Task: Find connections with filter location Windsor with filter topic #Saleswith filter profile language German with filter current company Talent500 with filter school Hemwati Nandan Bahuguna Garhwal University with filter industry Wholesale Computer Equipment with filter service category Telecommunications with filter keywords title Artificial Intelligence Engineer
Action: Mouse moved to (555, 73)
Screenshot: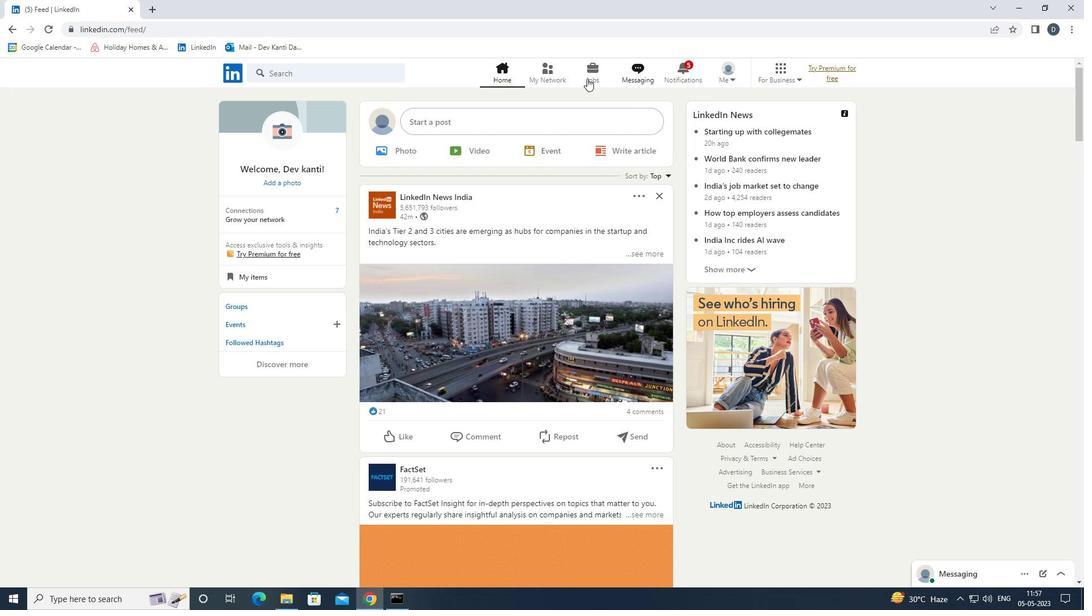 
Action: Mouse pressed left at (555, 73)
Screenshot: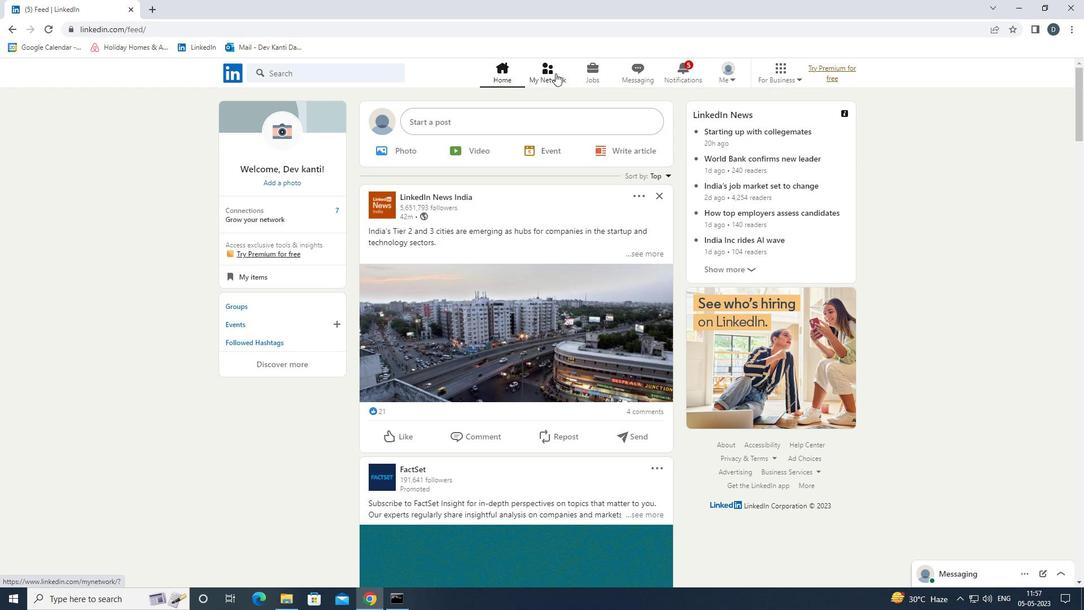 
Action: Mouse moved to (374, 129)
Screenshot: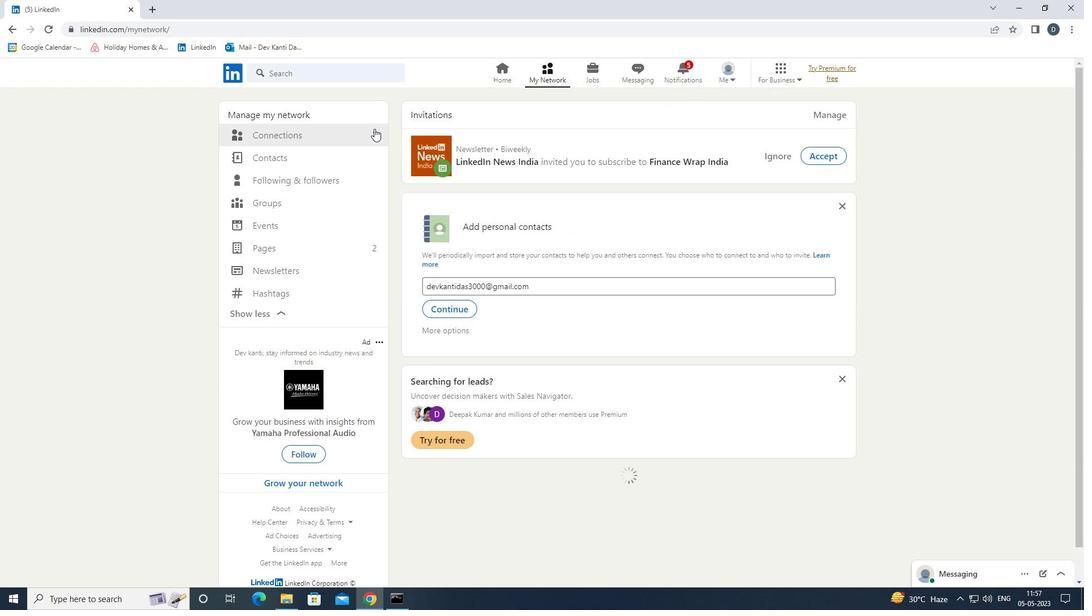 
Action: Mouse pressed left at (374, 129)
Screenshot: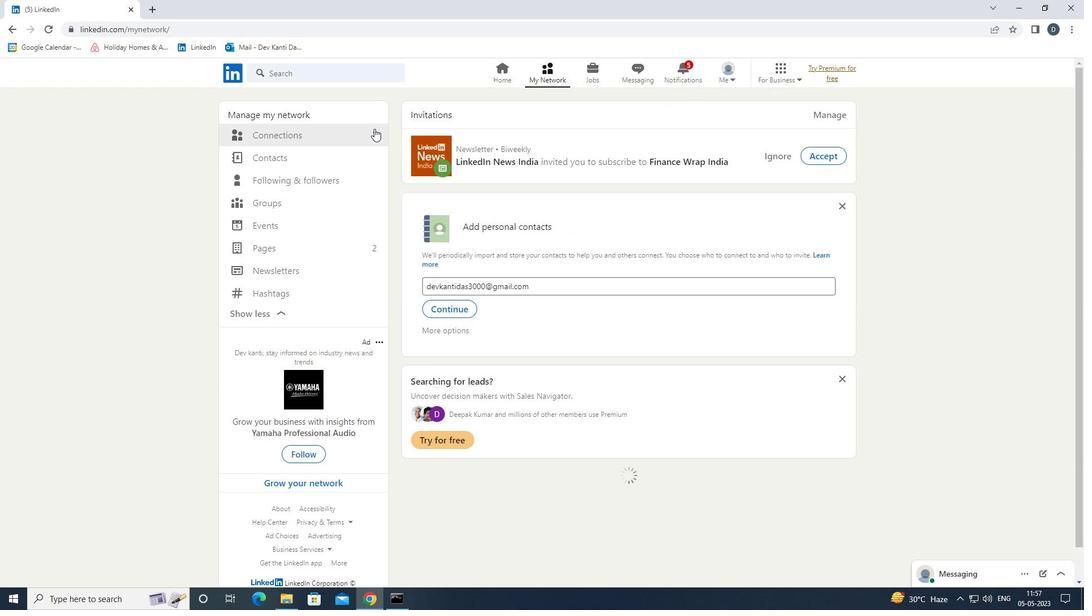 
Action: Mouse moved to (623, 129)
Screenshot: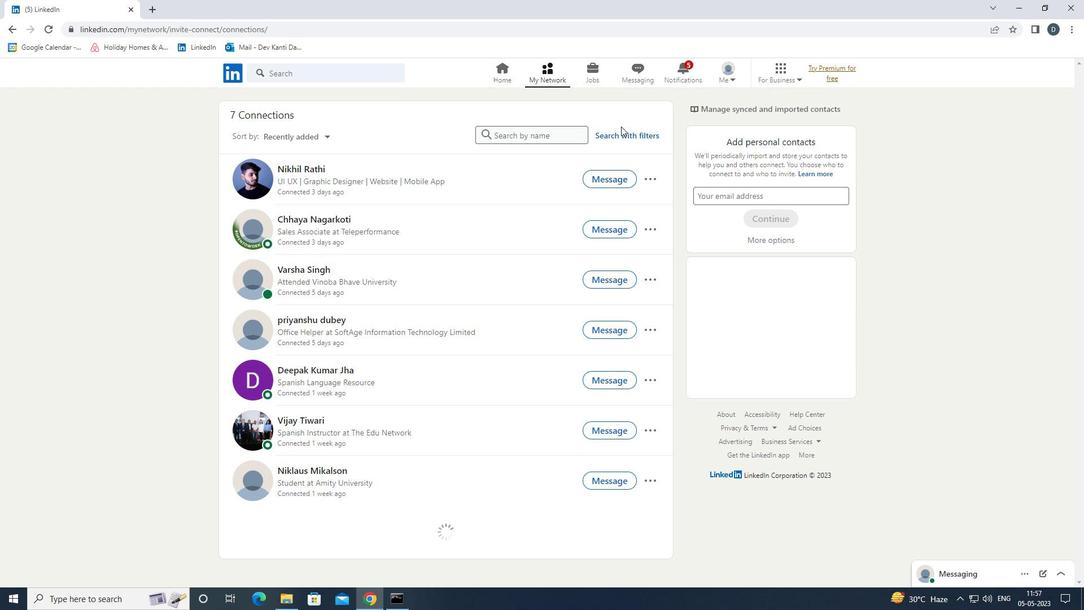 
Action: Mouse pressed left at (623, 129)
Screenshot: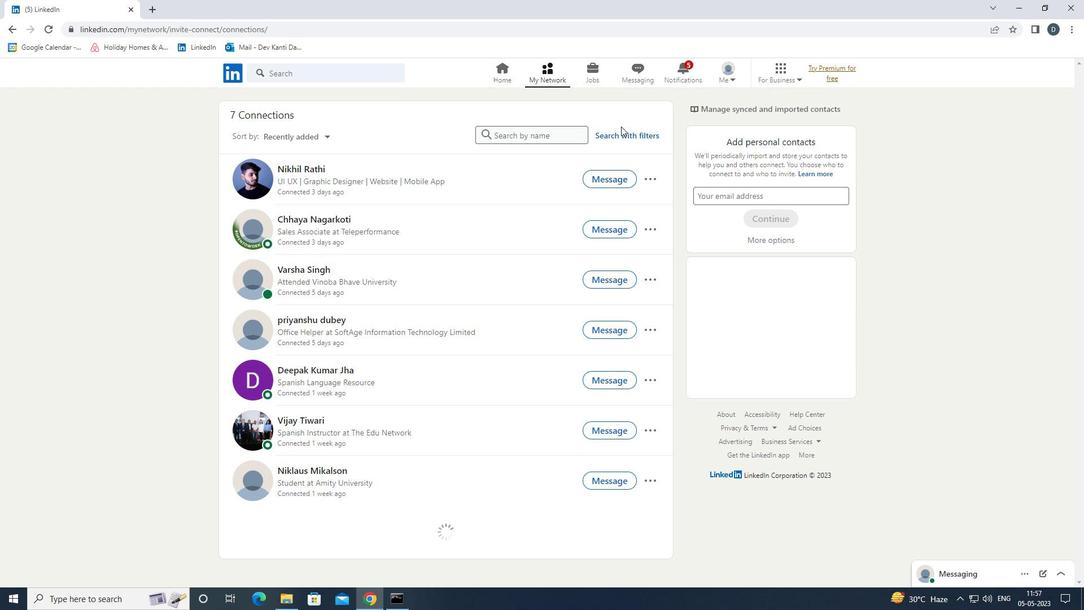 
Action: Mouse moved to (610, 132)
Screenshot: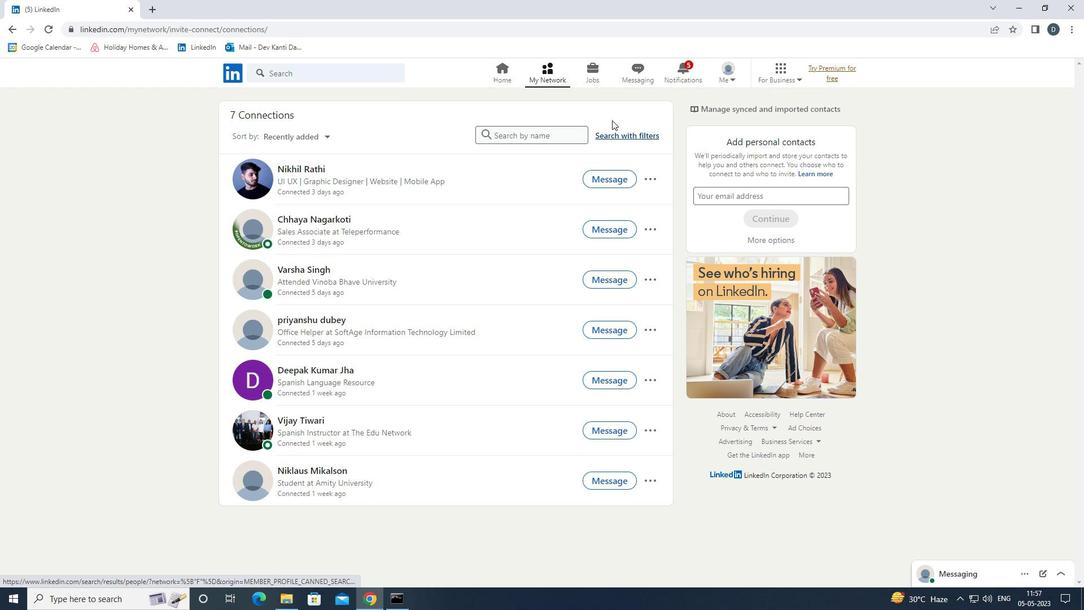 
Action: Mouse pressed left at (610, 132)
Screenshot: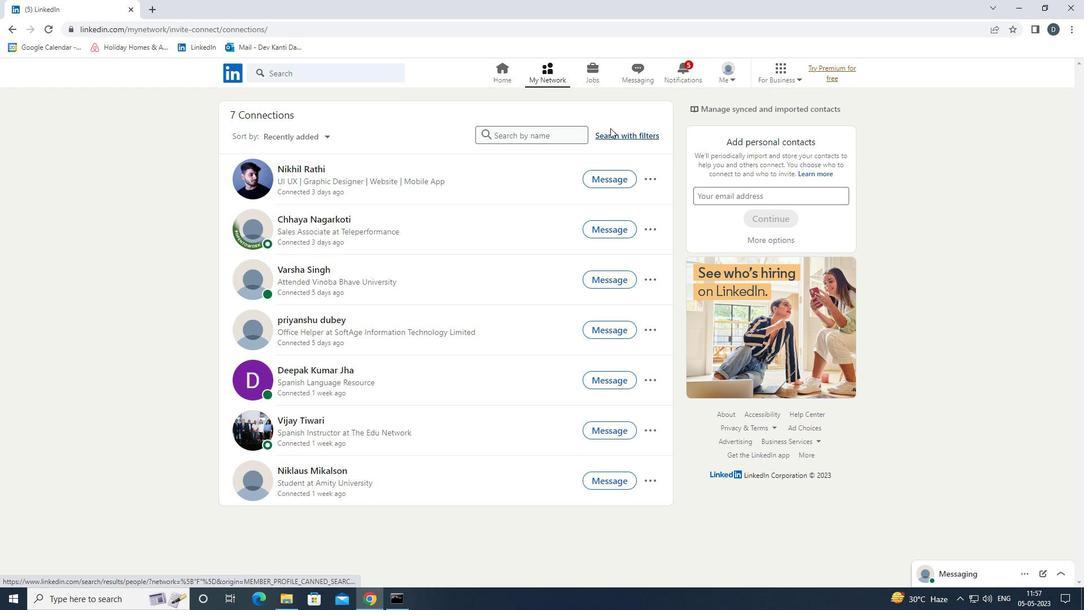 
Action: Mouse moved to (578, 101)
Screenshot: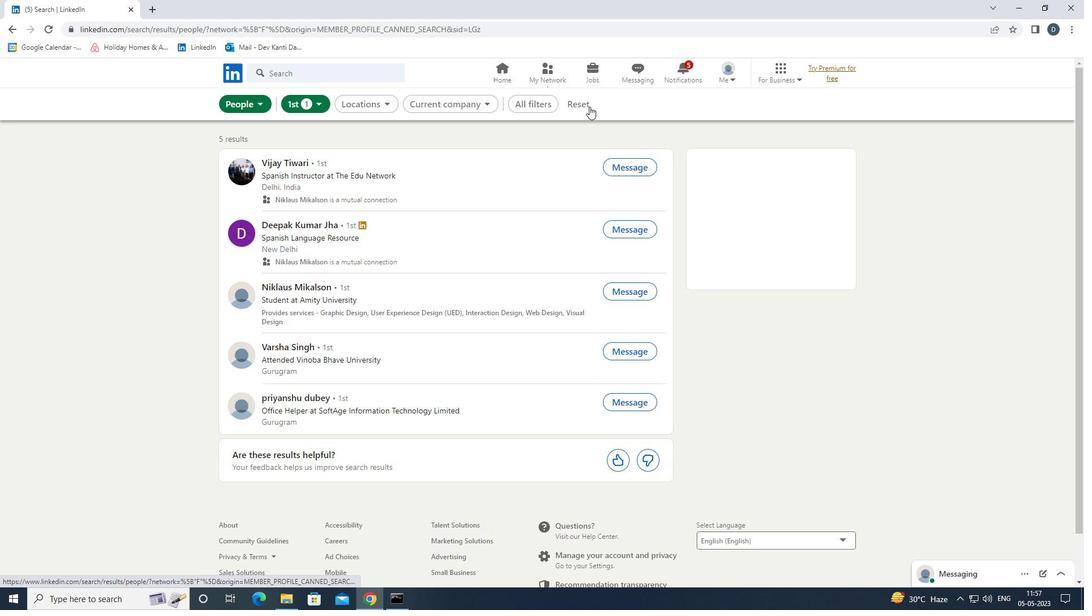 
Action: Mouse pressed left at (578, 101)
Screenshot: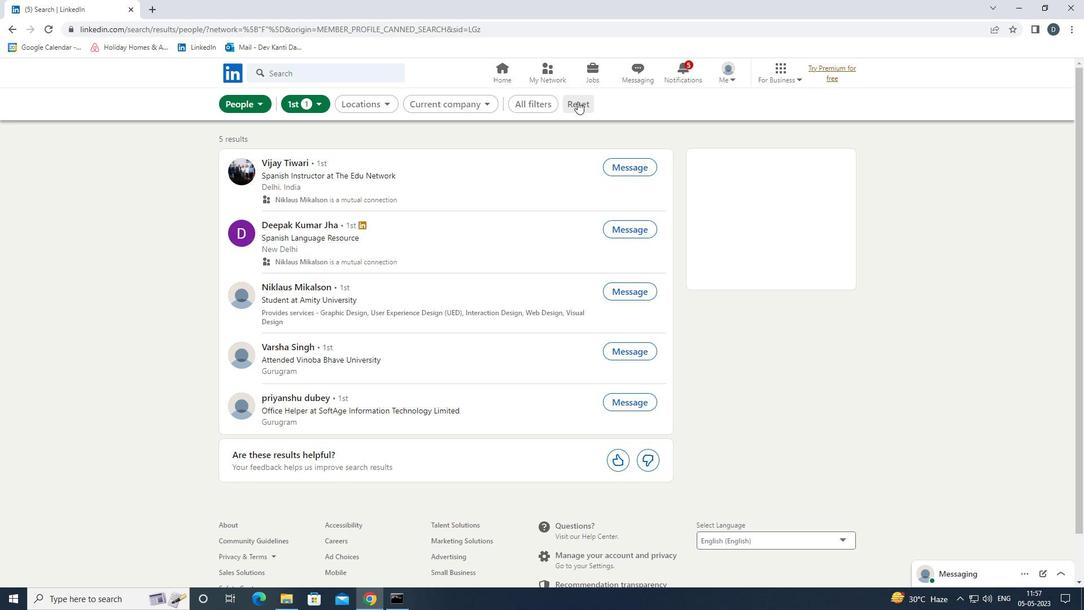 
Action: Mouse moved to (564, 103)
Screenshot: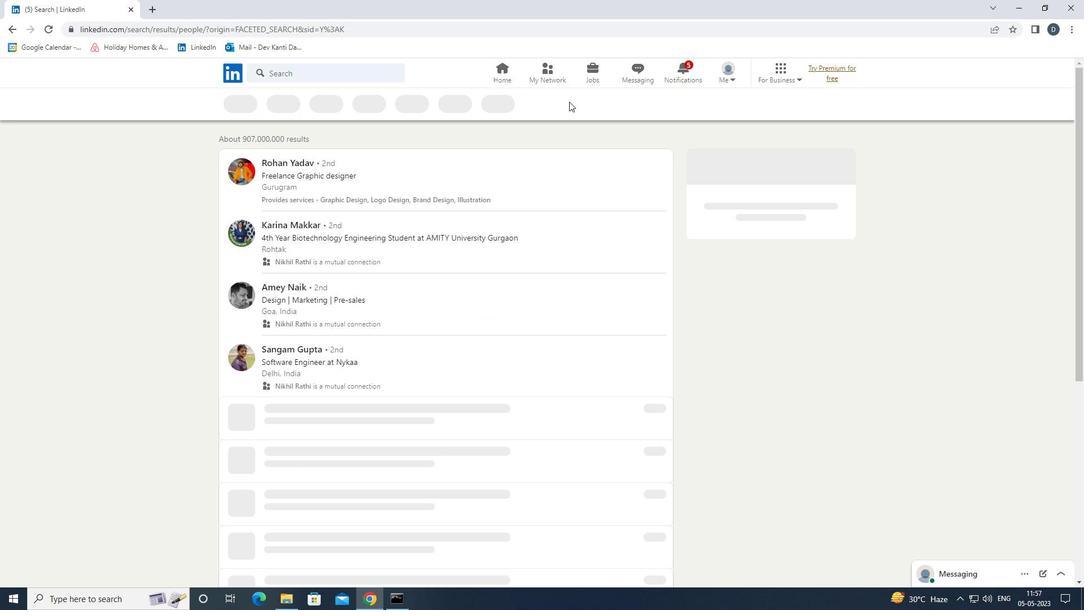 
Action: Mouse pressed left at (564, 103)
Screenshot: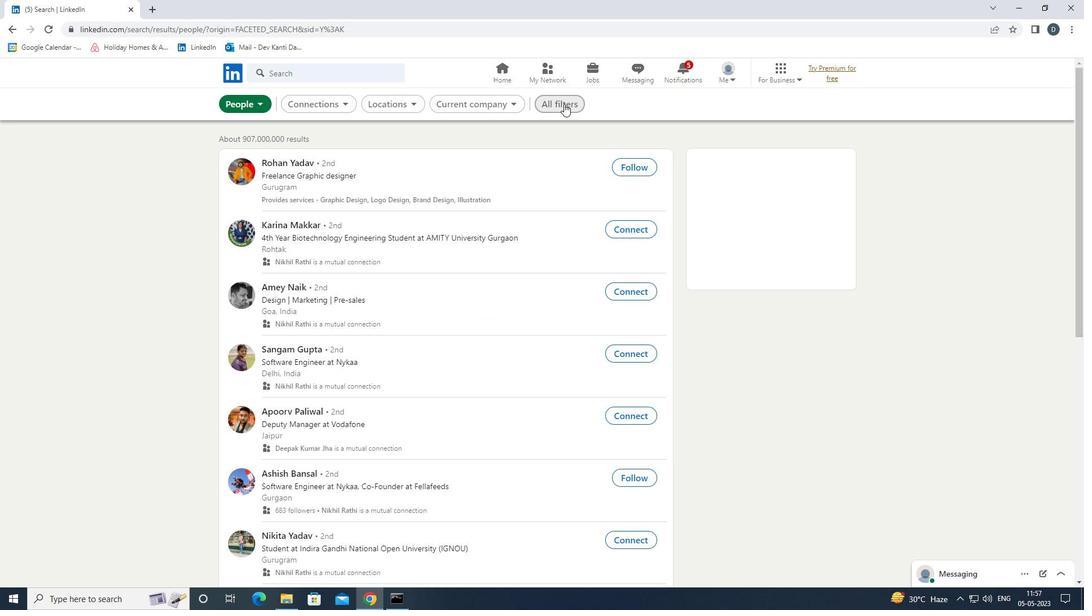 
Action: Mouse moved to (993, 373)
Screenshot: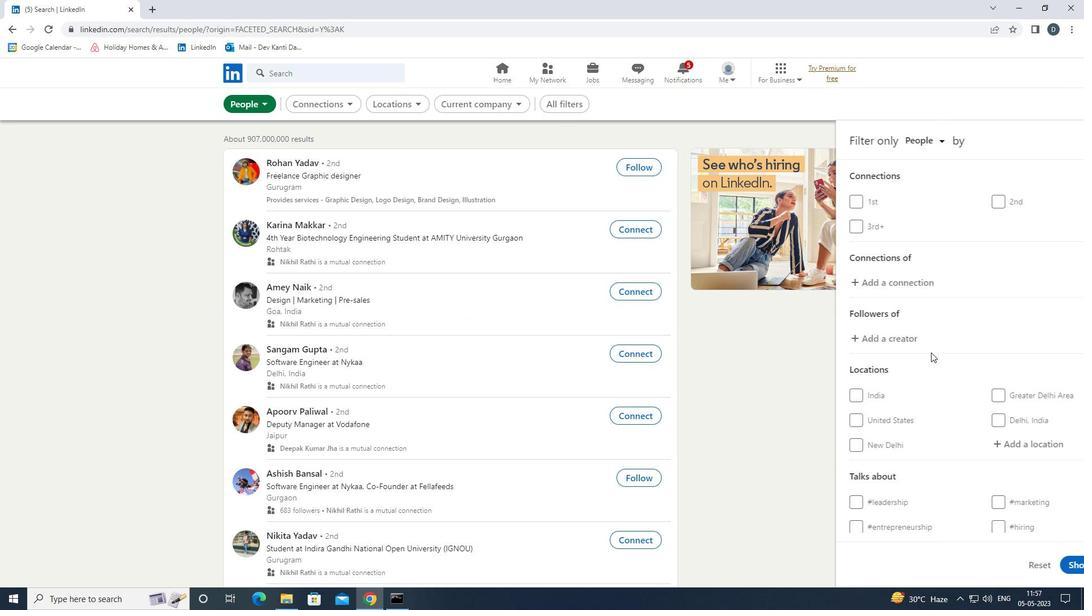 
Action: Mouse scrolled (993, 372) with delta (0, 0)
Screenshot: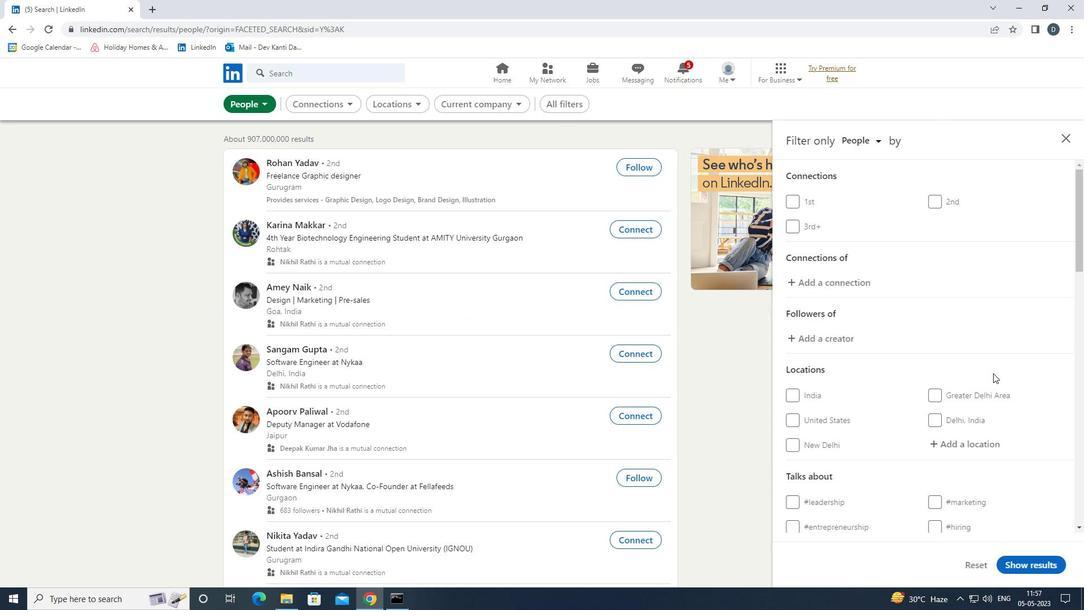 
Action: Mouse scrolled (993, 372) with delta (0, 0)
Screenshot: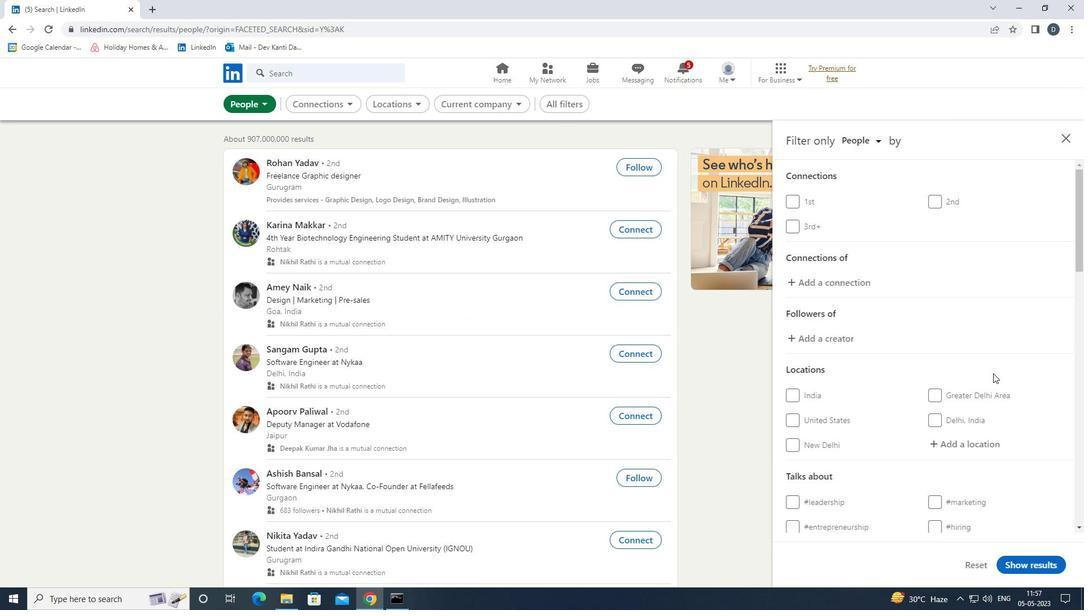 
Action: Mouse moved to (972, 333)
Screenshot: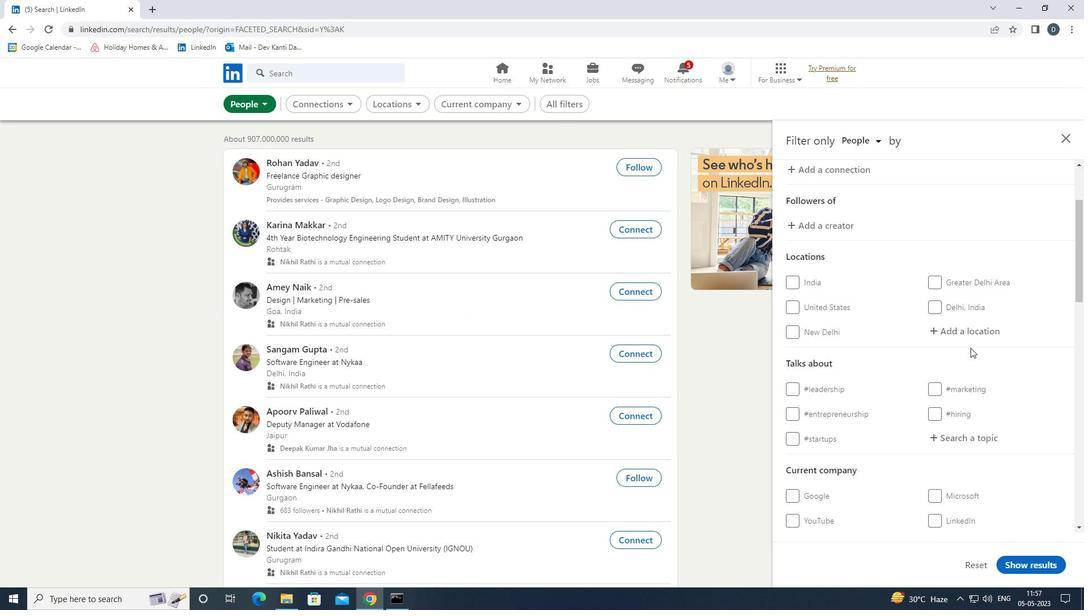 
Action: Mouse pressed left at (972, 333)
Screenshot: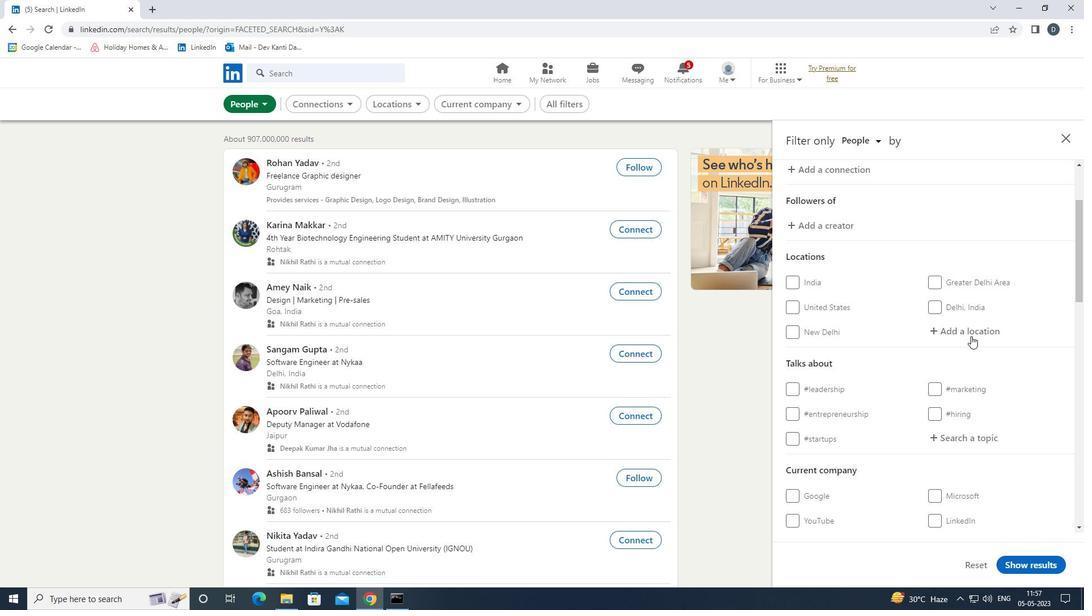 
Action: Key pressed <Key.shift><Key.shift>WINDSOR<Key.down><Key.enter>
Screenshot: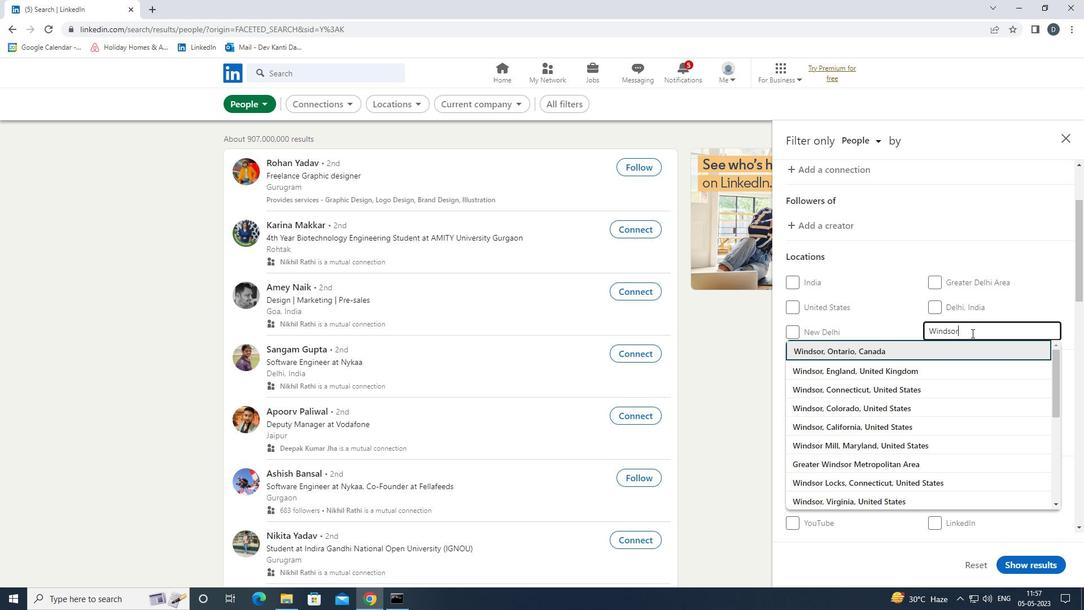 
Action: Mouse scrolled (972, 332) with delta (0, 0)
Screenshot: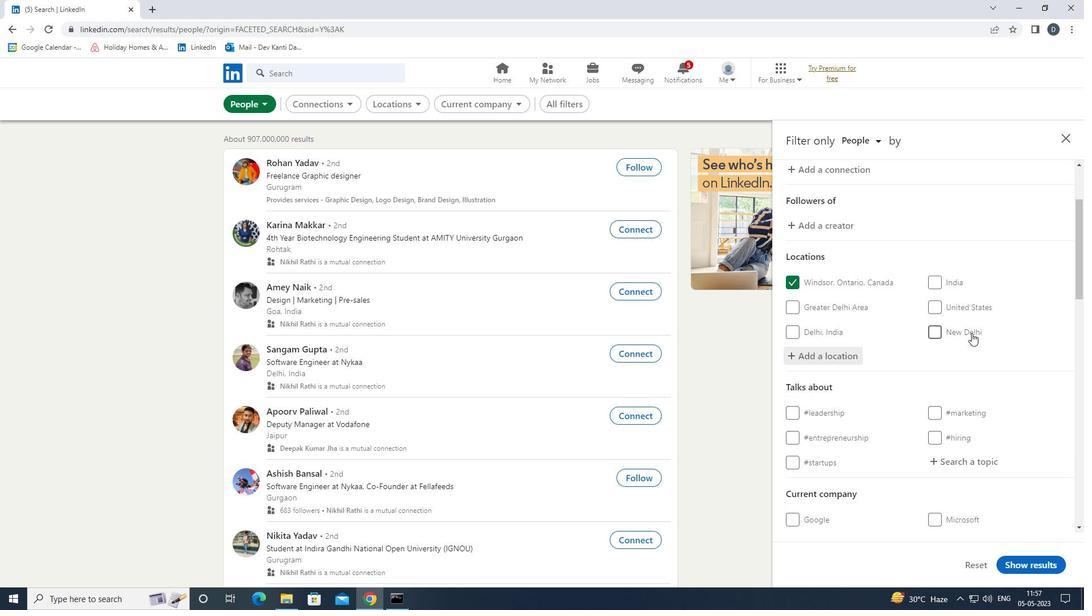 
Action: Mouse scrolled (972, 332) with delta (0, 0)
Screenshot: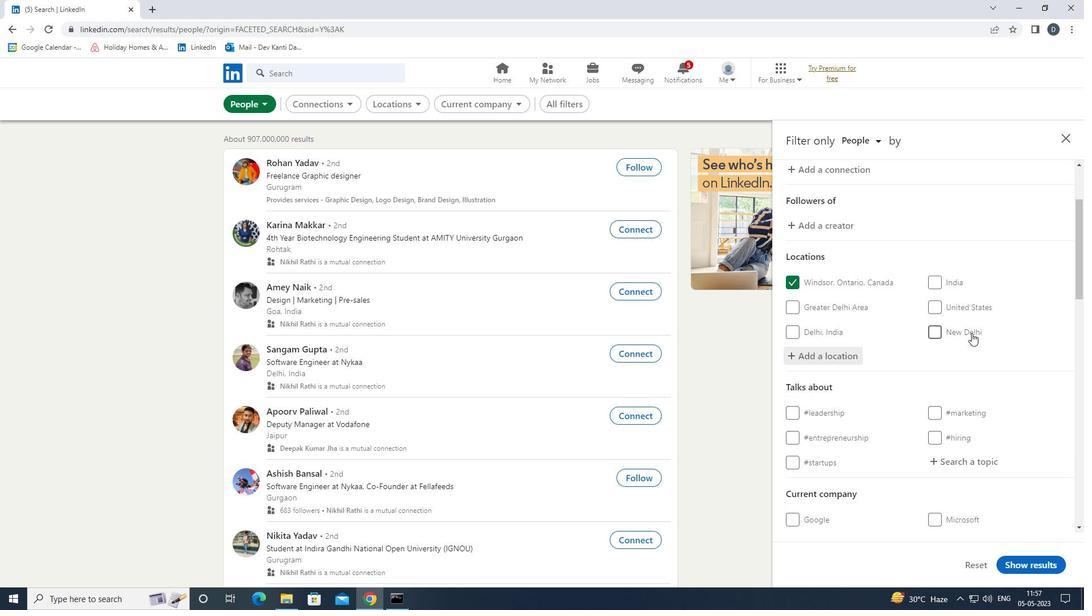 
Action: Mouse moved to (971, 350)
Screenshot: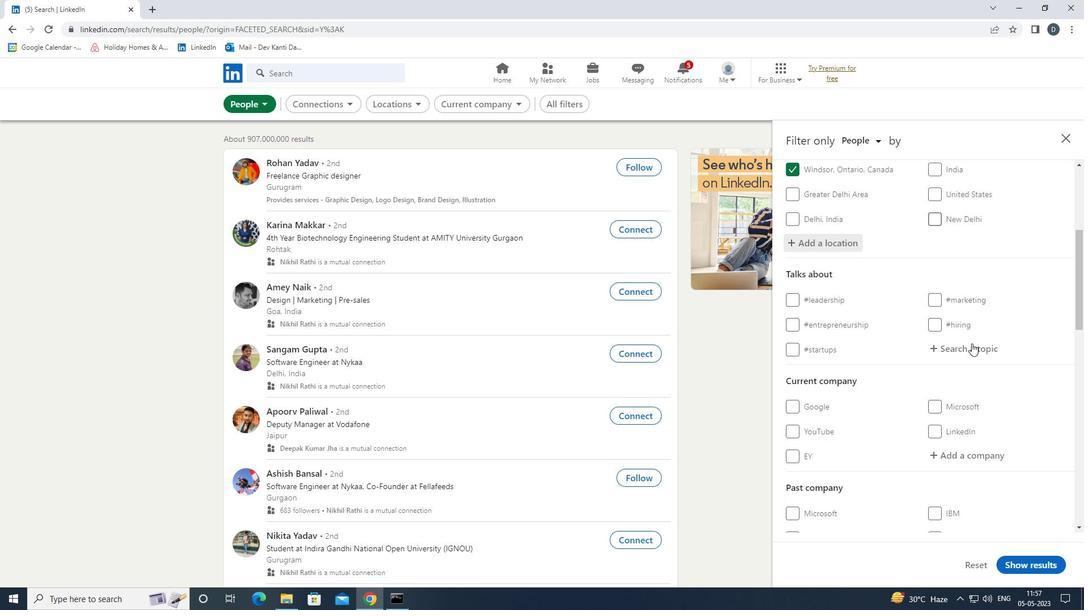 
Action: Mouse pressed left at (971, 350)
Screenshot: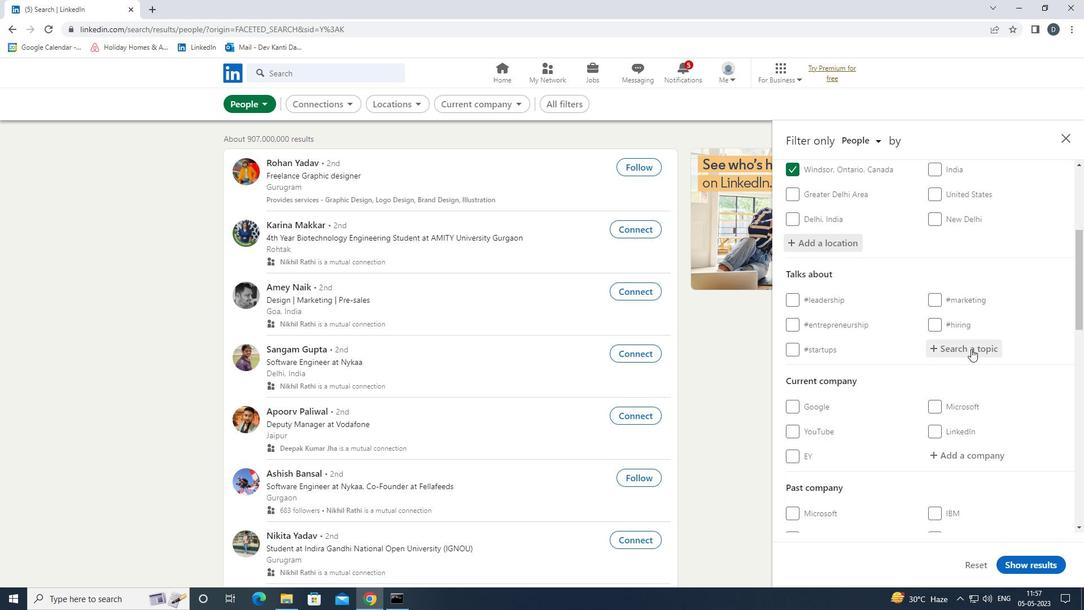 
Action: Key pressed SALES<Key.down><Key.enter>
Screenshot: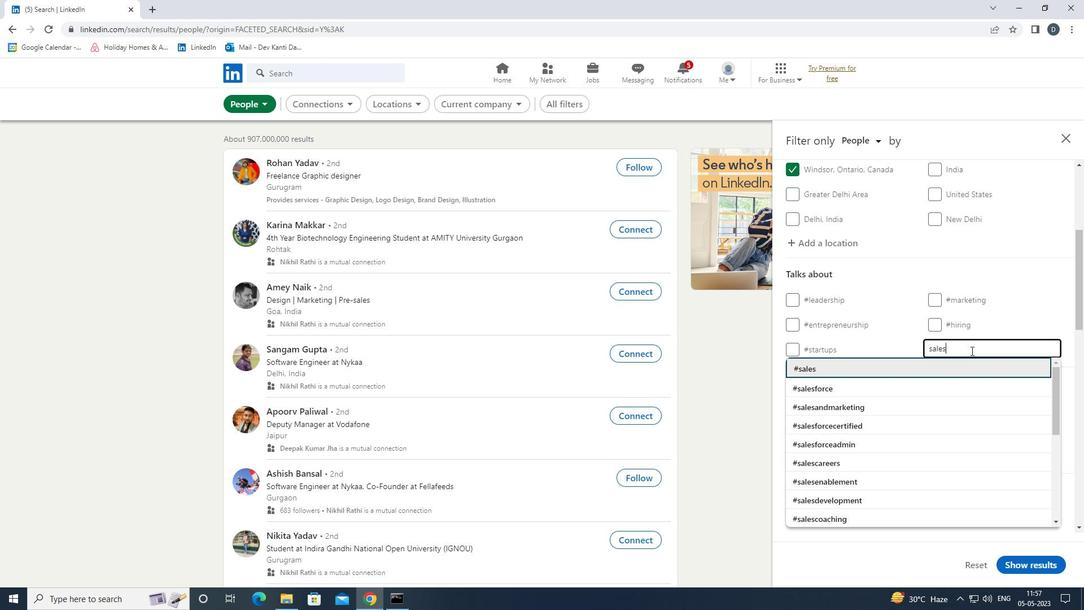 
Action: Mouse scrolled (971, 350) with delta (0, 0)
Screenshot: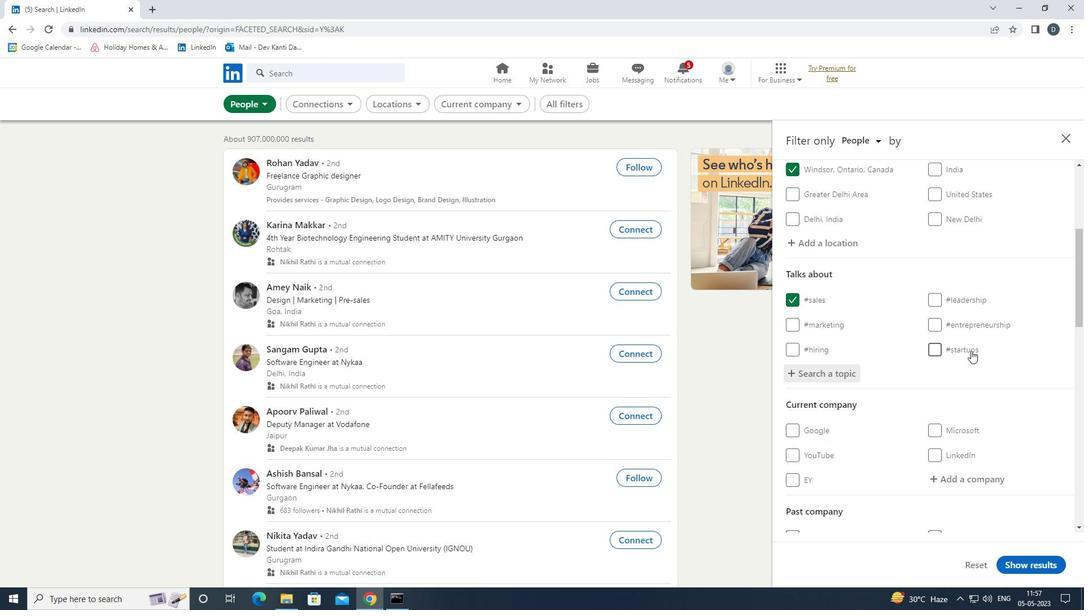 
Action: Mouse scrolled (971, 350) with delta (0, 0)
Screenshot: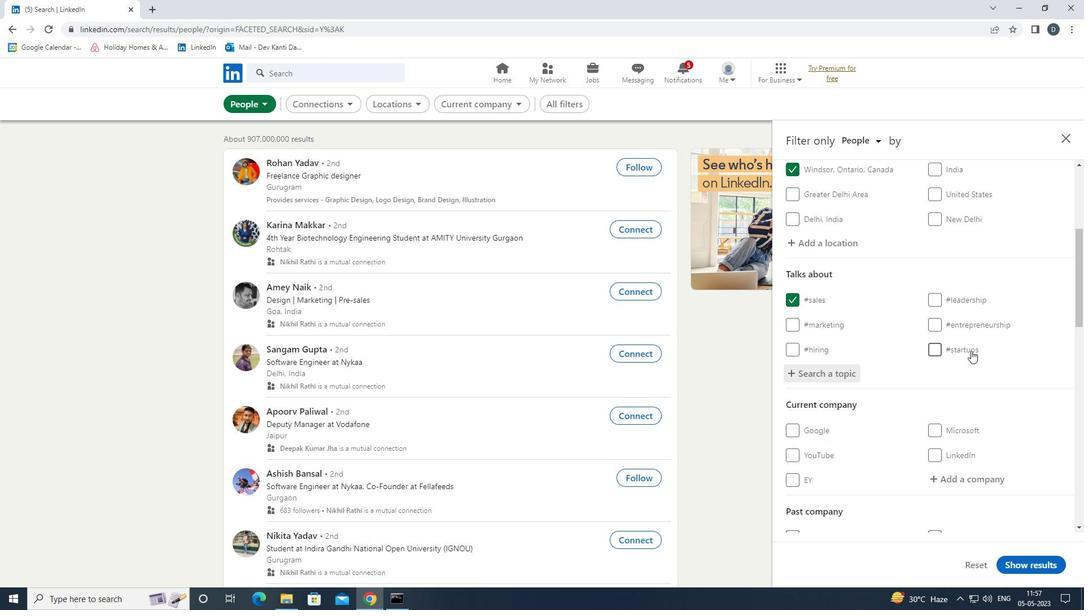 
Action: Mouse scrolled (971, 350) with delta (0, 0)
Screenshot: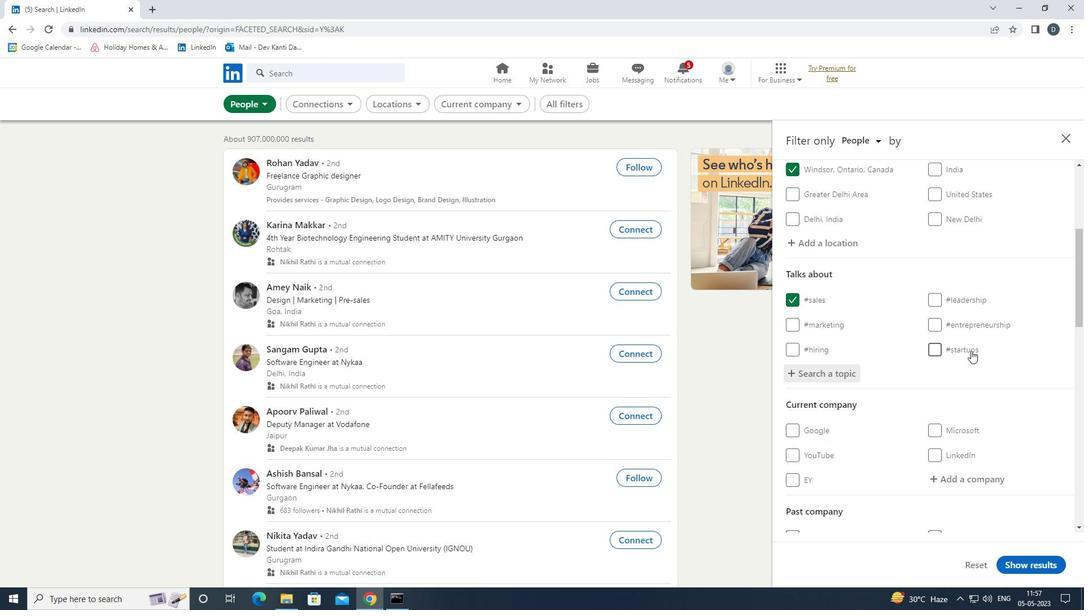 
Action: Mouse scrolled (971, 350) with delta (0, 0)
Screenshot: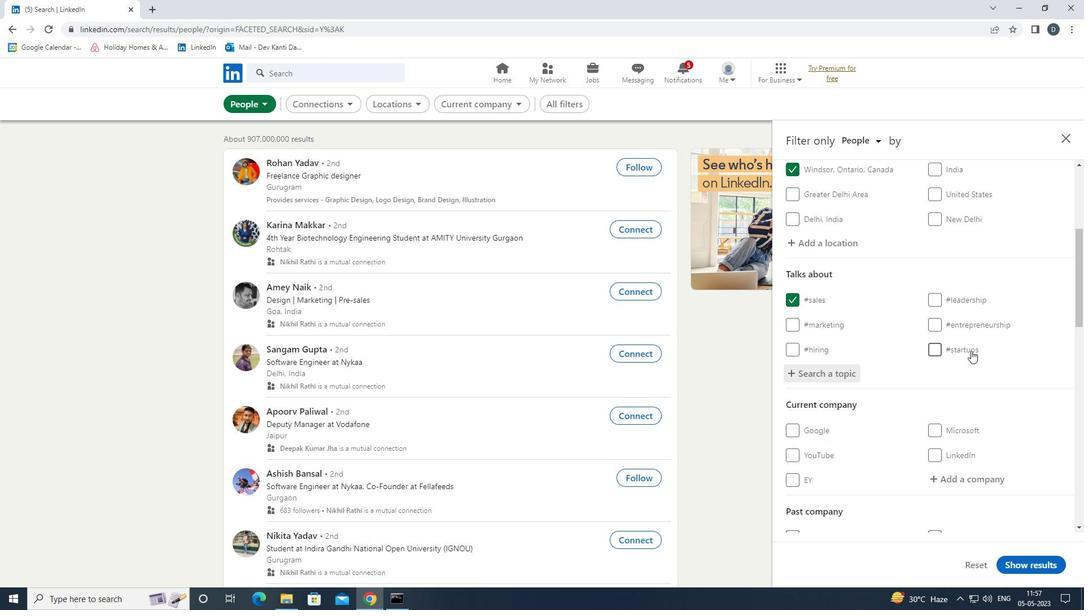 
Action: Mouse scrolled (971, 350) with delta (0, 0)
Screenshot: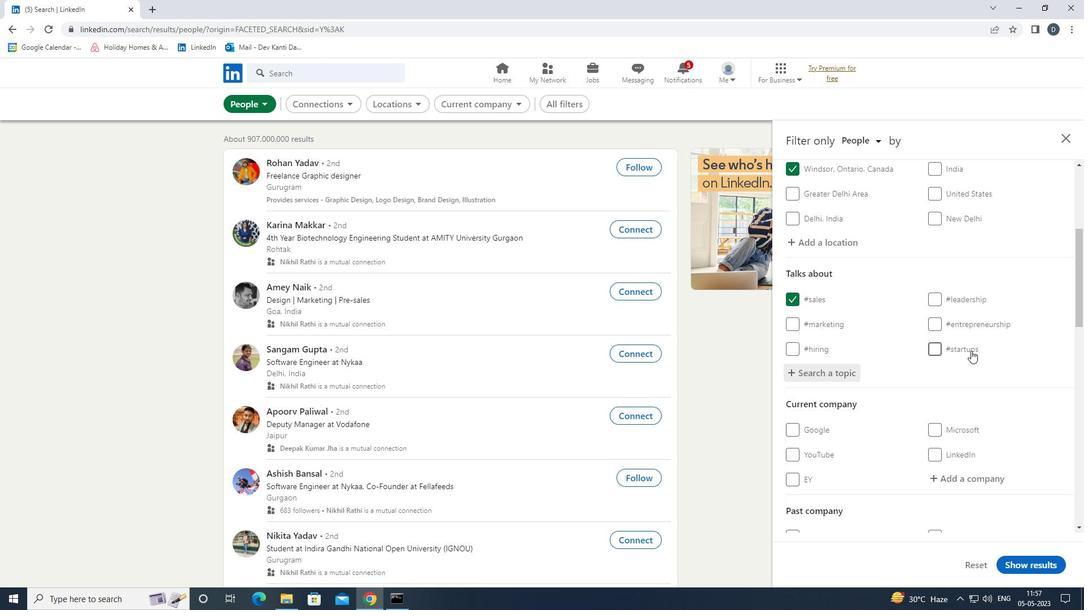 
Action: Mouse moved to (971, 350)
Screenshot: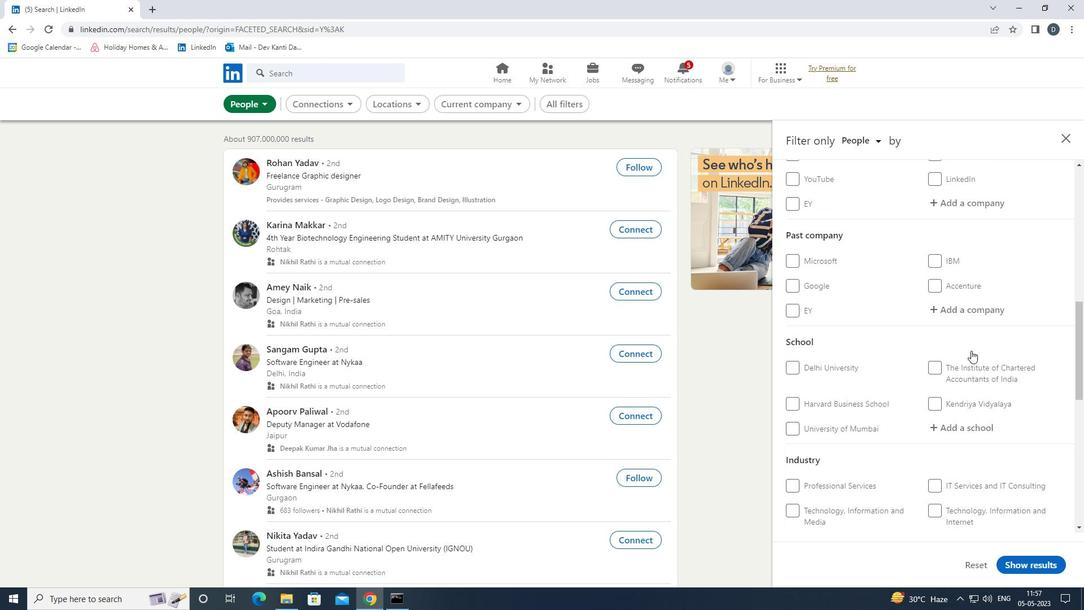 
Action: Mouse scrolled (971, 350) with delta (0, 0)
Screenshot: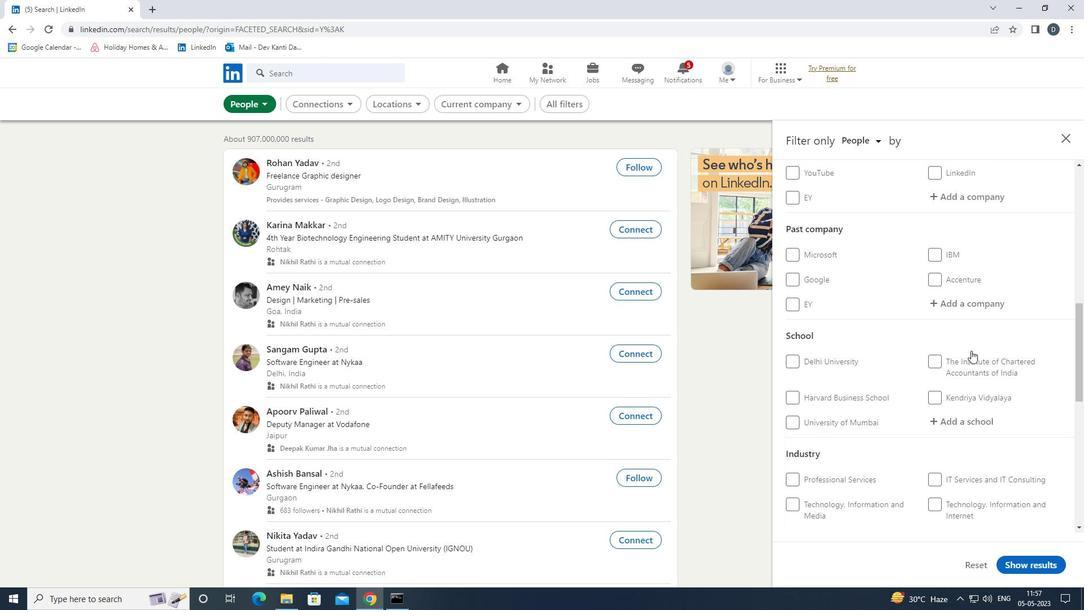 
Action: Mouse scrolled (971, 350) with delta (0, 0)
Screenshot: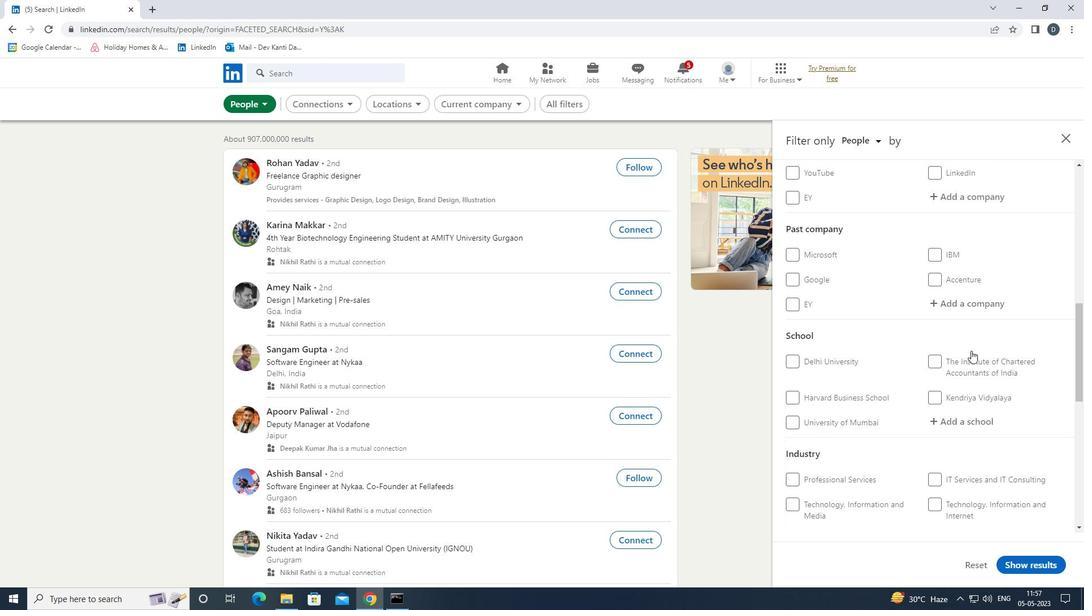 
Action: Mouse moved to (971, 352)
Screenshot: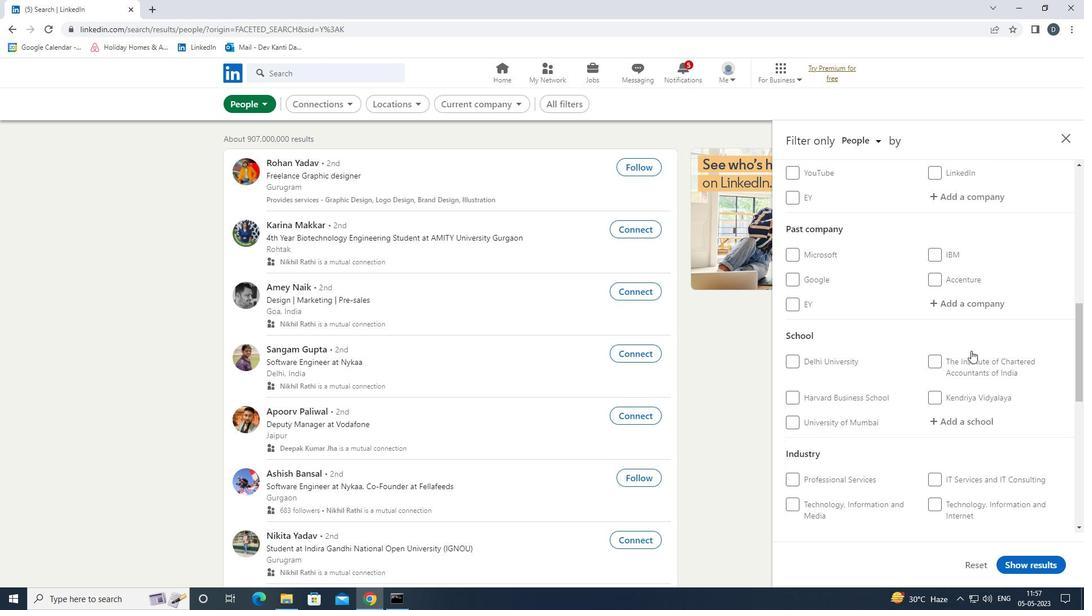 
Action: Mouse scrolled (971, 351) with delta (0, 0)
Screenshot: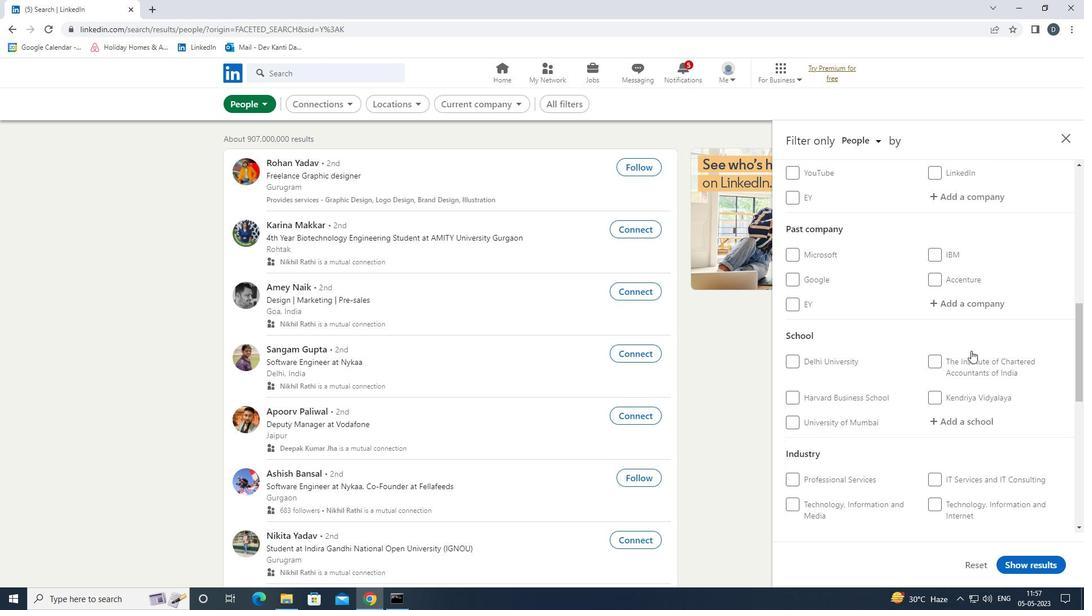 
Action: Mouse moved to (813, 484)
Screenshot: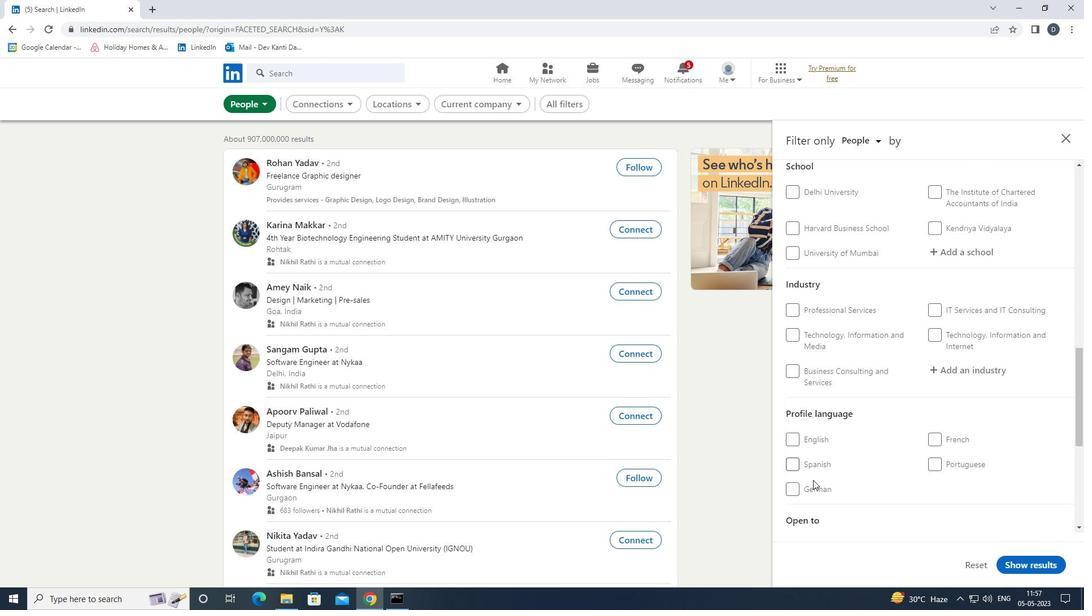 
Action: Mouse pressed left at (813, 484)
Screenshot: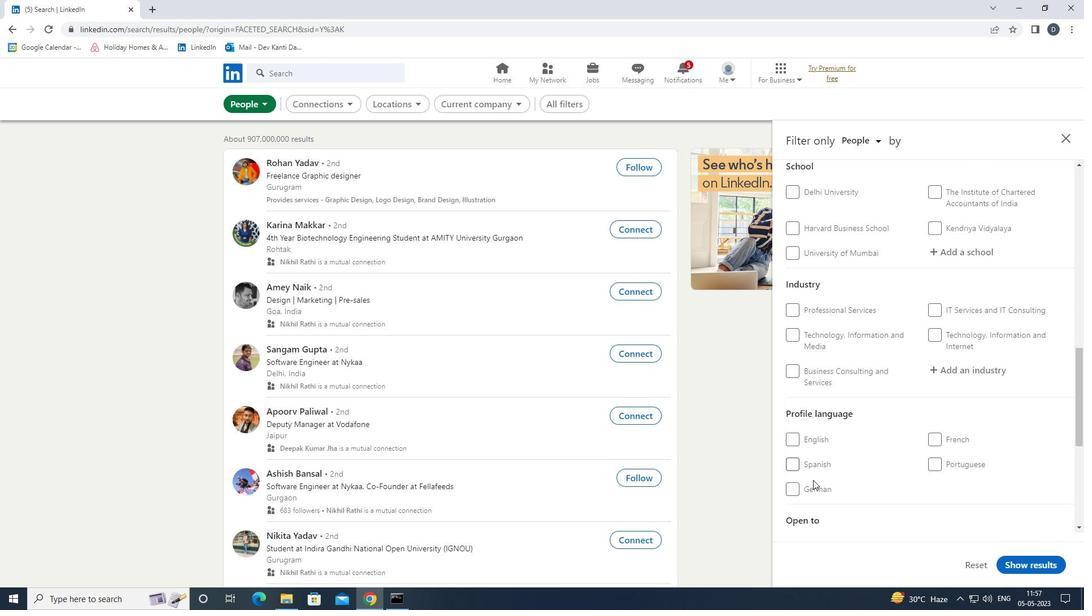 
Action: Mouse moved to (815, 485)
Screenshot: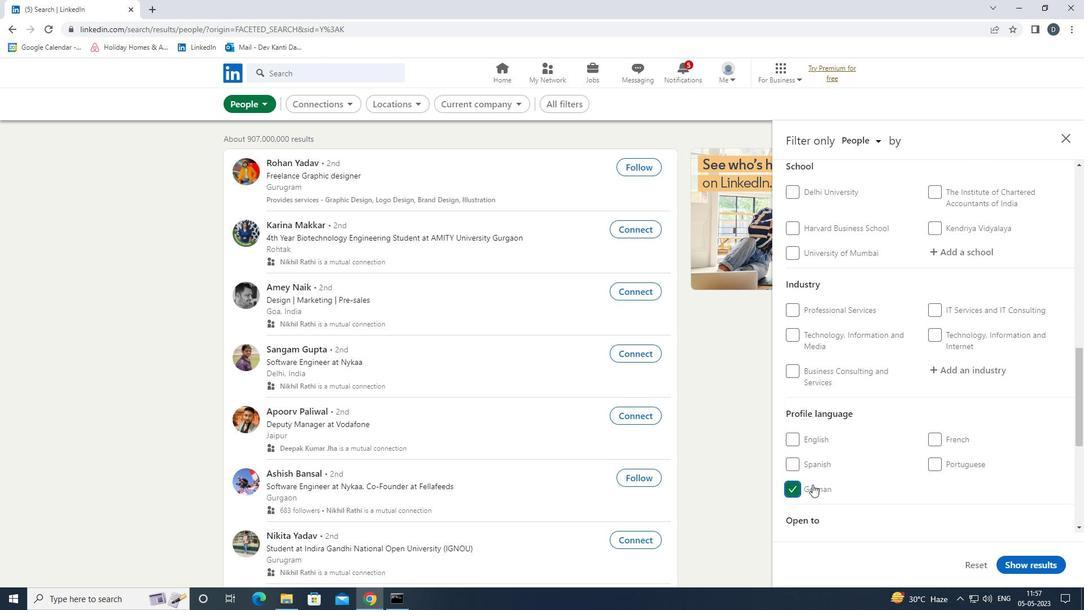 
Action: Mouse scrolled (815, 485) with delta (0, 0)
Screenshot: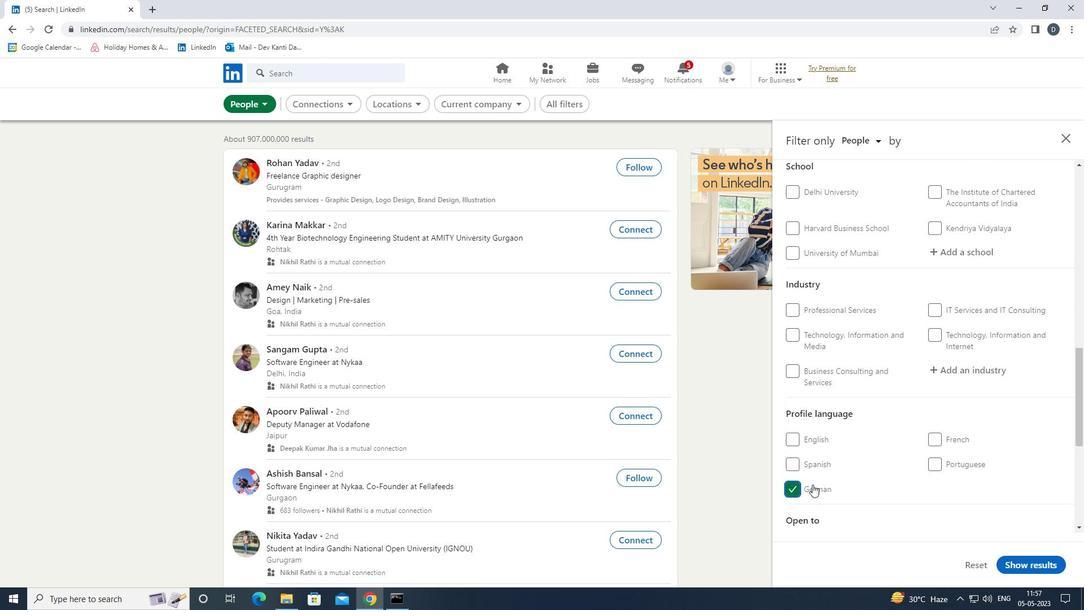 
Action: Mouse scrolled (815, 485) with delta (0, 0)
Screenshot: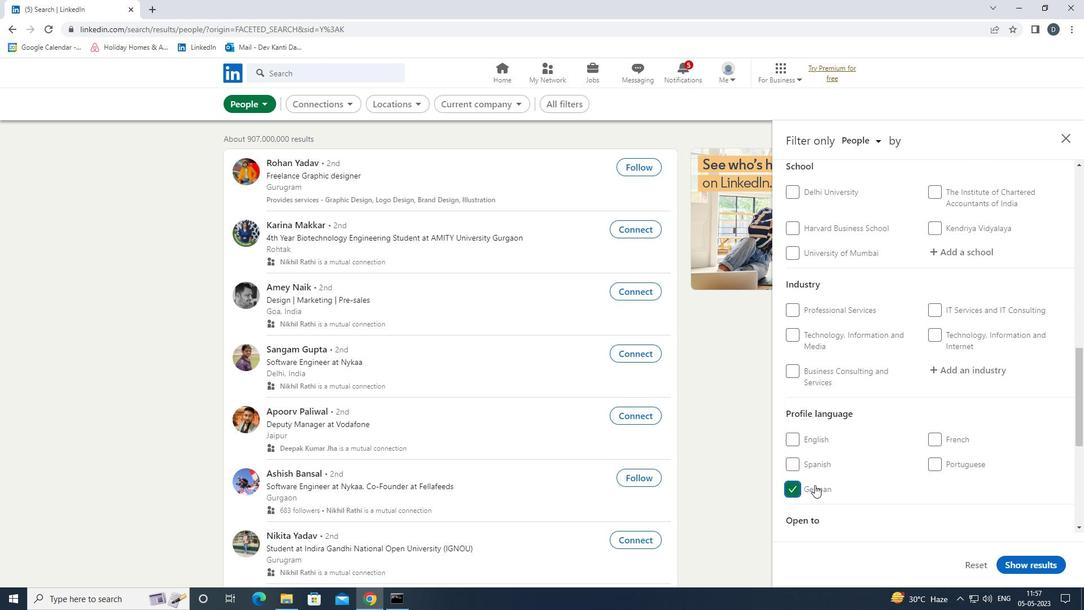 
Action: Mouse scrolled (815, 485) with delta (0, 0)
Screenshot: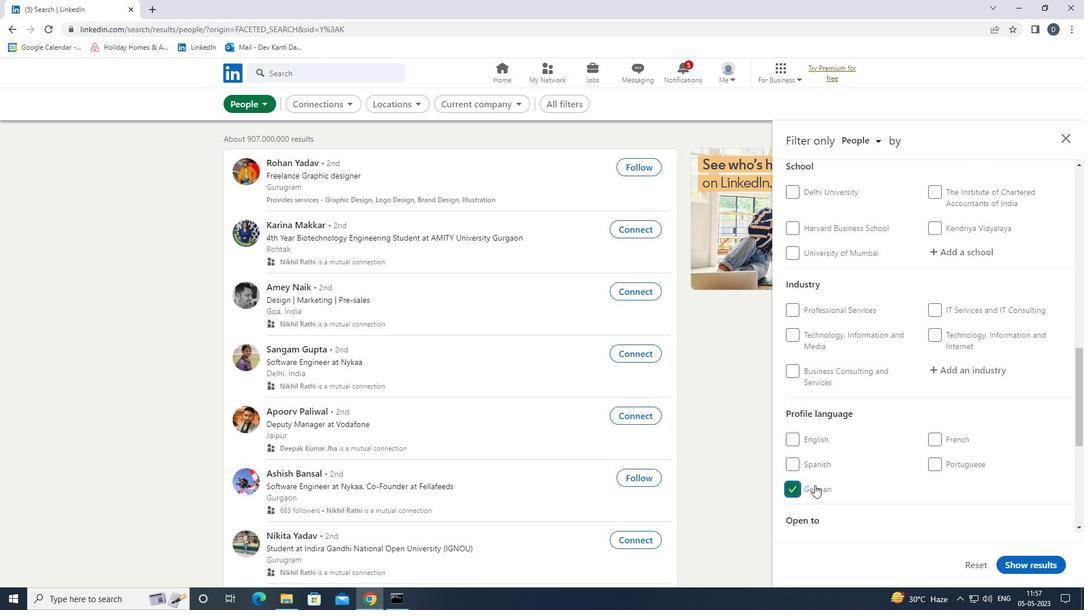 
Action: Mouse scrolled (815, 485) with delta (0, 0)
Screenshot: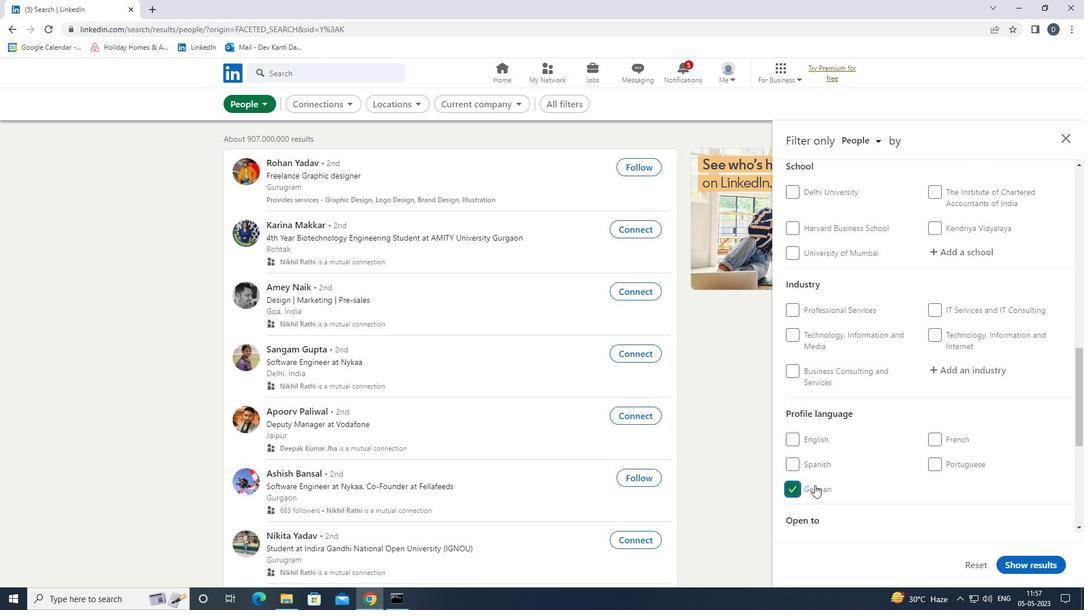 
Action: Mouse scrolled (815, 485) with delta (0, 0)
Screenshot: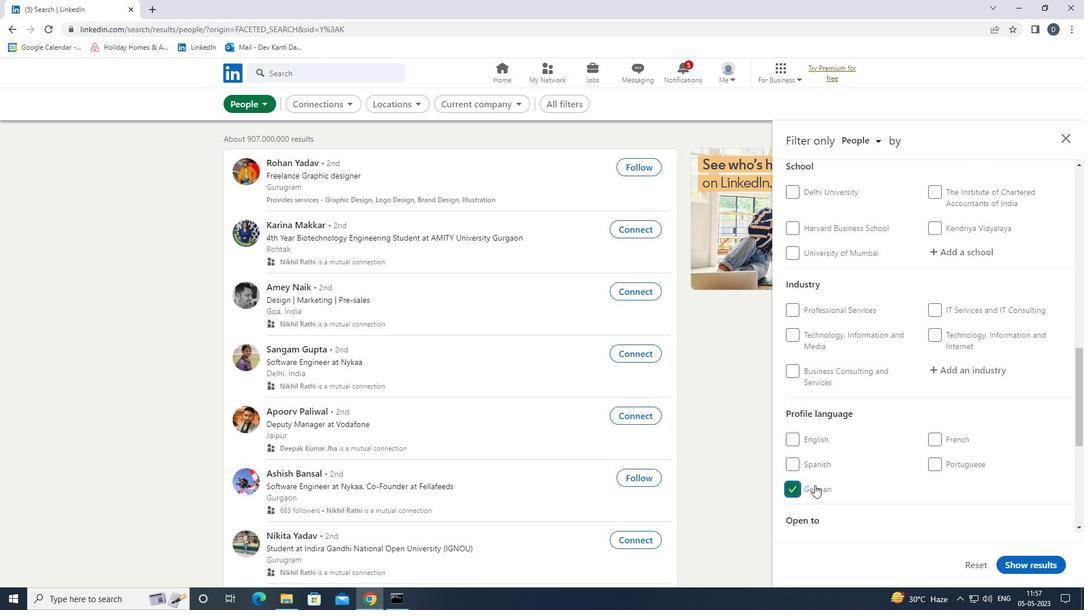 
Action: Mouse scrolled (815, 485) with delta (0, 0)
Screenshot: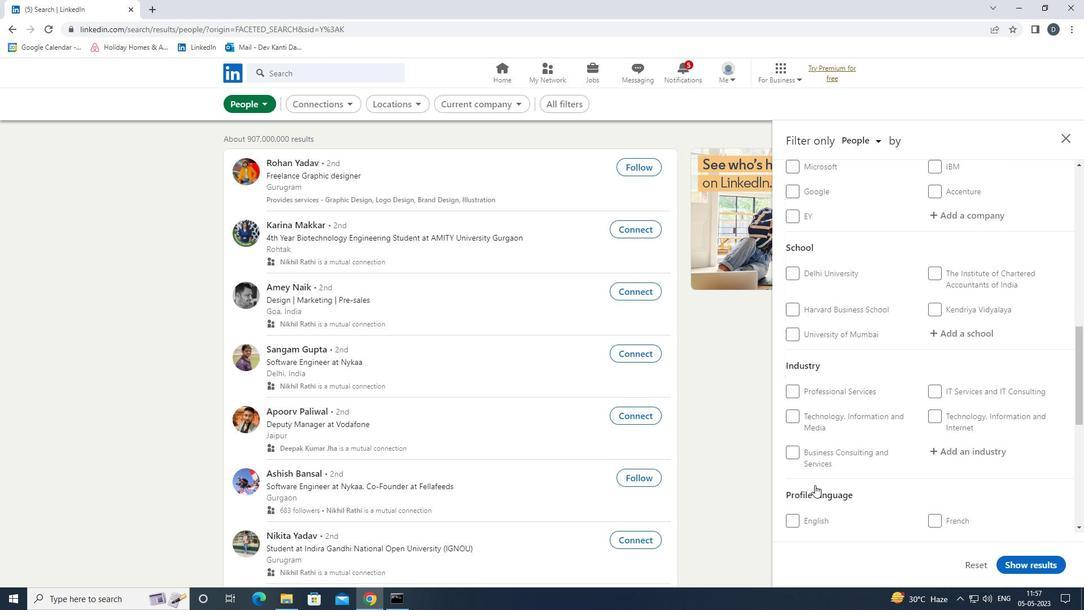
Action: Mouse moved to (942, 365)
Screenshot: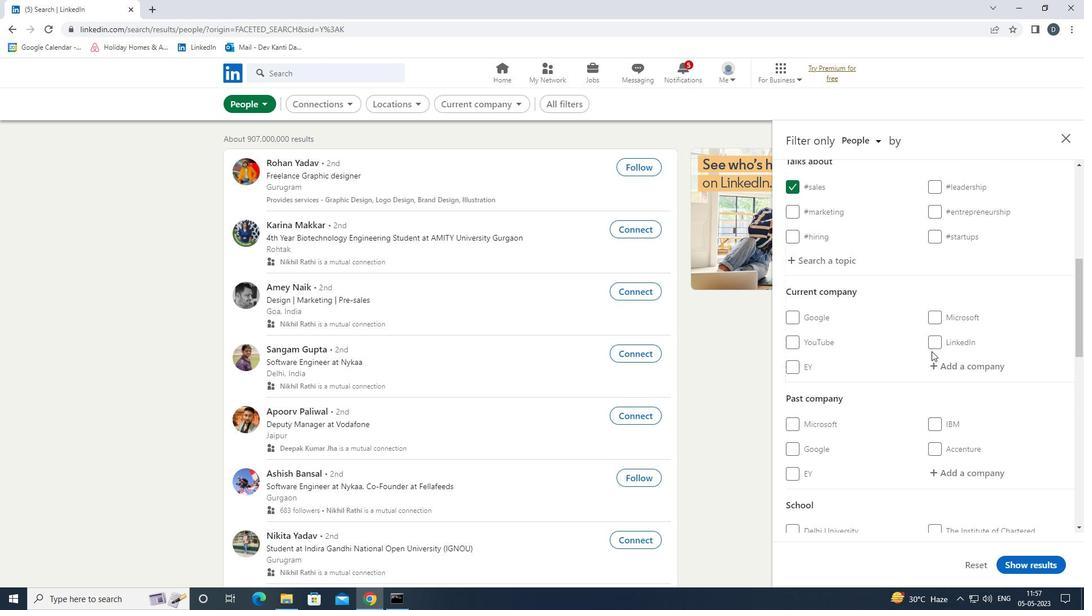 
Action: Mouse pressed left at (942, 365)
Screenshot: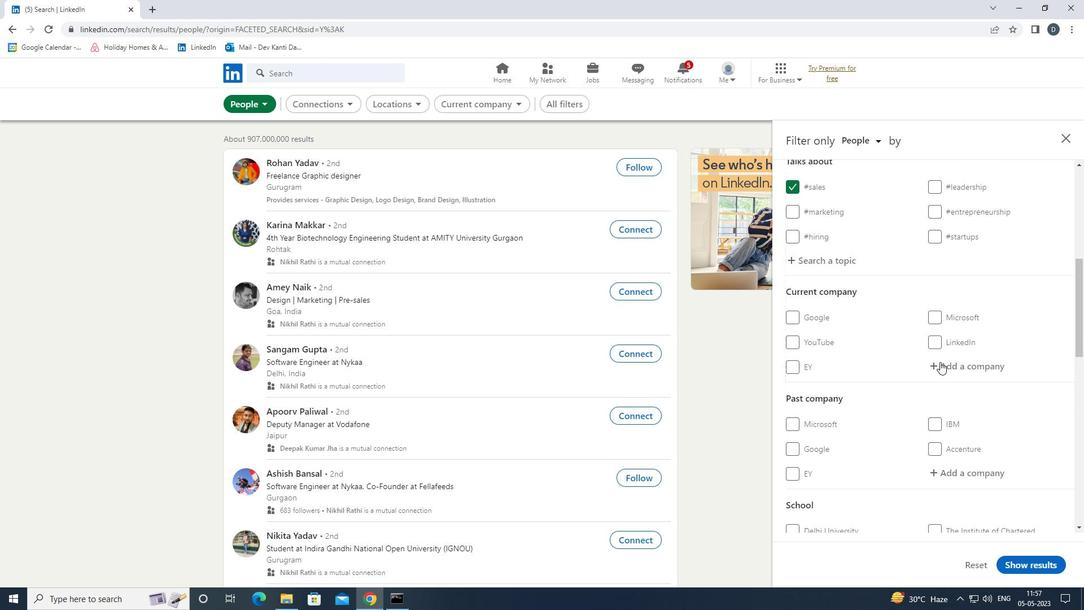 
Action: Key pressed <Key.shift><Key.shift><Key.shift><Key.shift><Key.shift><Key.shift><Key.shift>TALENT<Key.shift><Key.shift><Key.shift><Key.shift><Key.shift><Key.shift>5000<Key.backspace><Key.down><Key.enter>
Screenshot: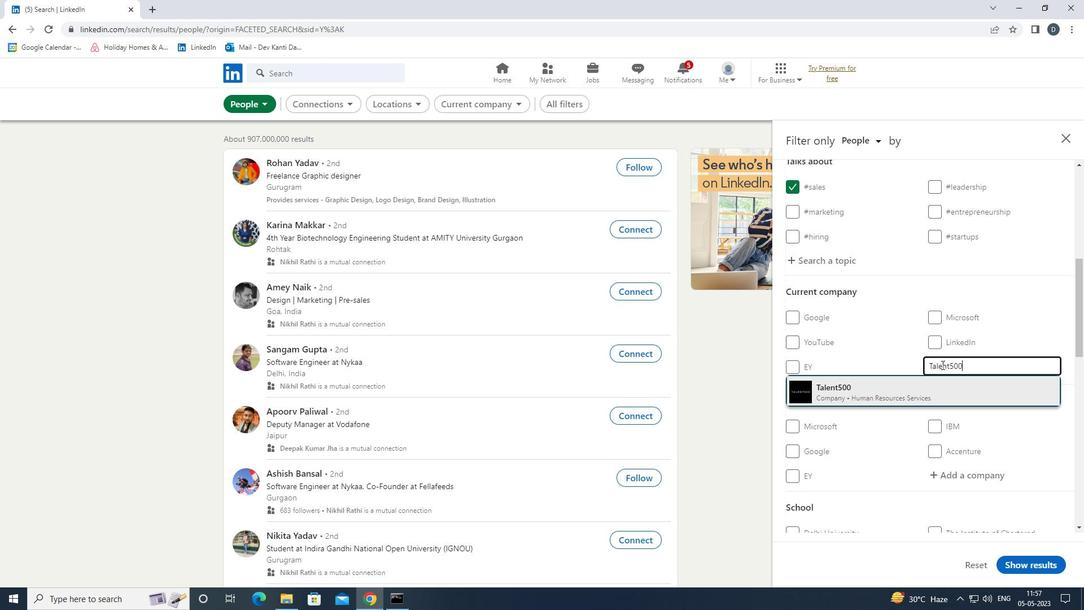 
Action: Mouse moved to (943, 365)
Screenshot: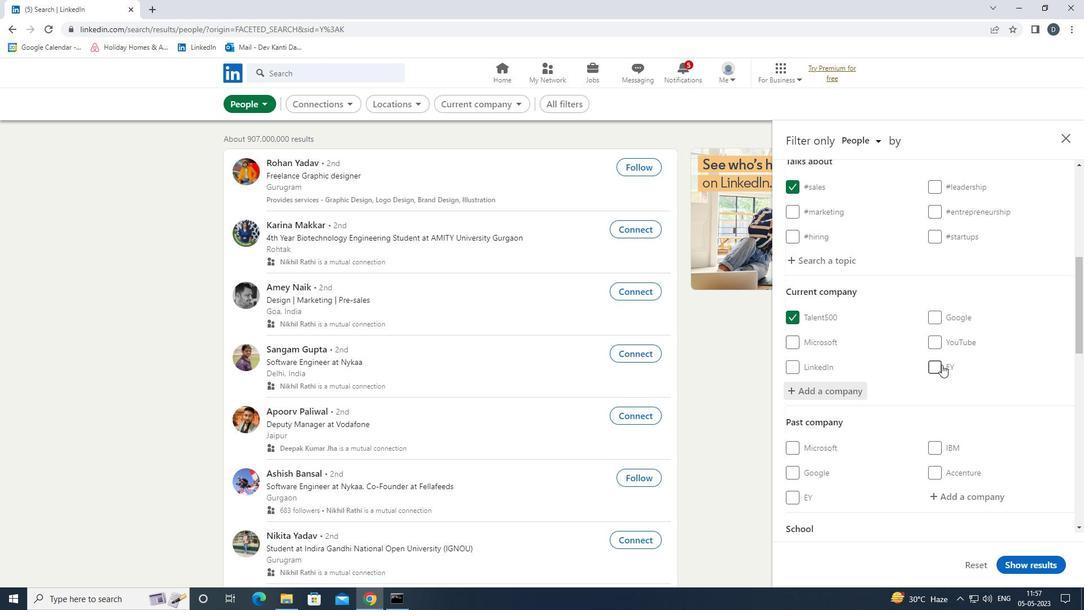 
Action: Mouse scrolled (943, 365) with delta (0, 0)
Screenshot: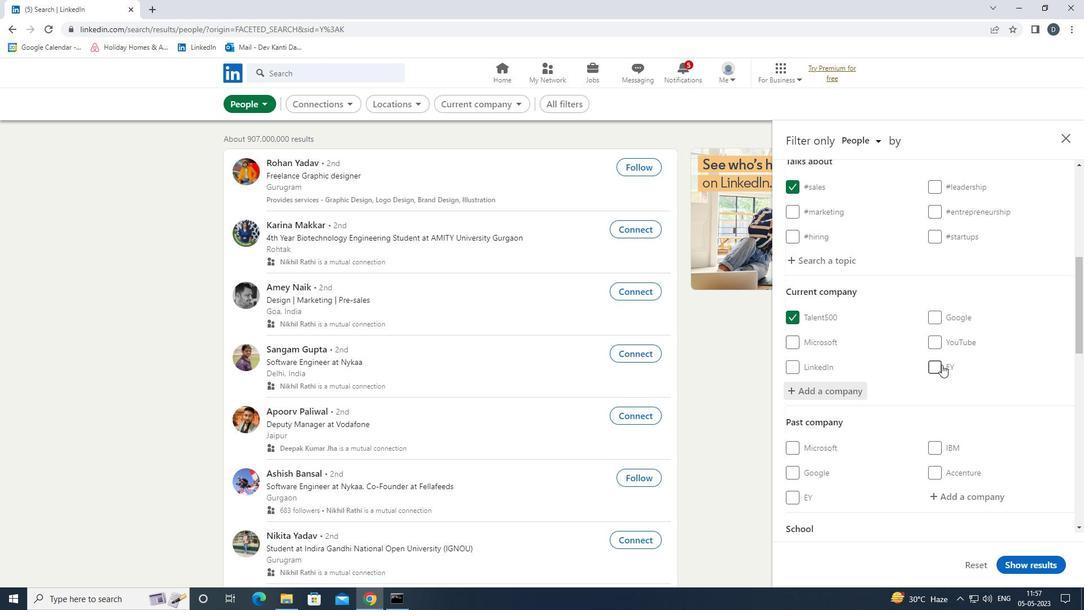 
Action: Mouse scrolled (943, 365) with delta (0, 0)
Screenshot: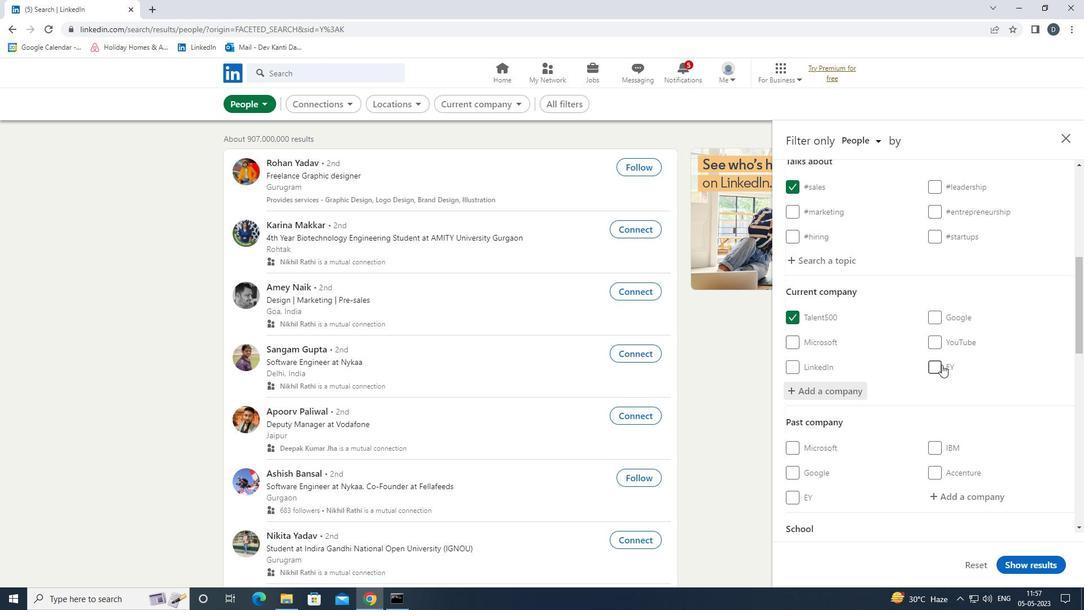 
Action: Mouse scrolled (943, 365) with delta (0, 0)
Screenshot: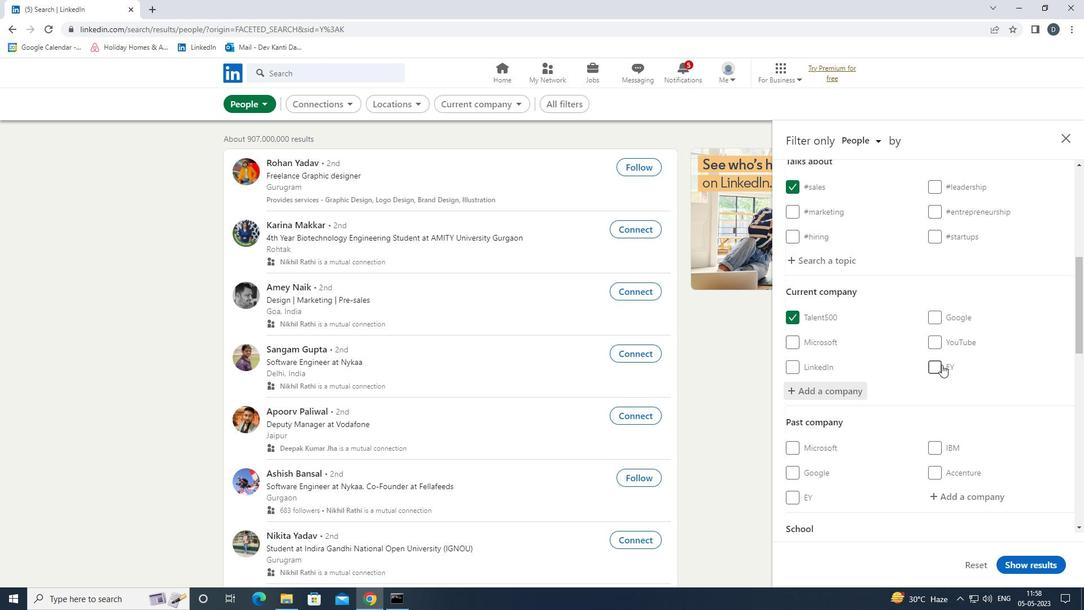 
Action: Mouse scrolled (943, 365) with delta (0, 0)
Screenshot: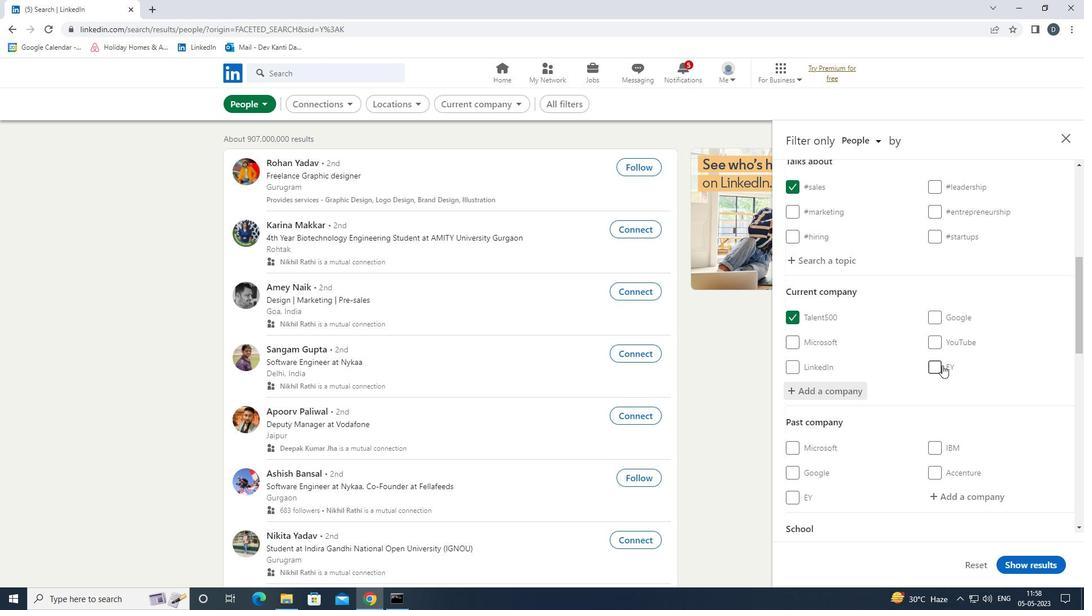 
Action: Mouse moved to (958, 388)
Screenshot: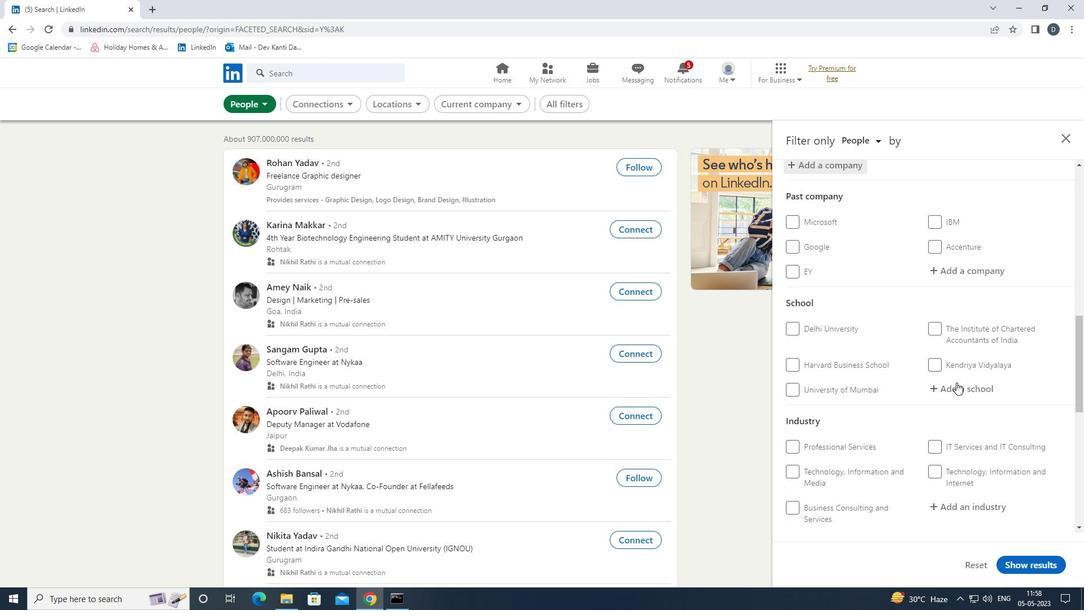 
Action: Mouse pressed left at (958, 388)
Screenshot: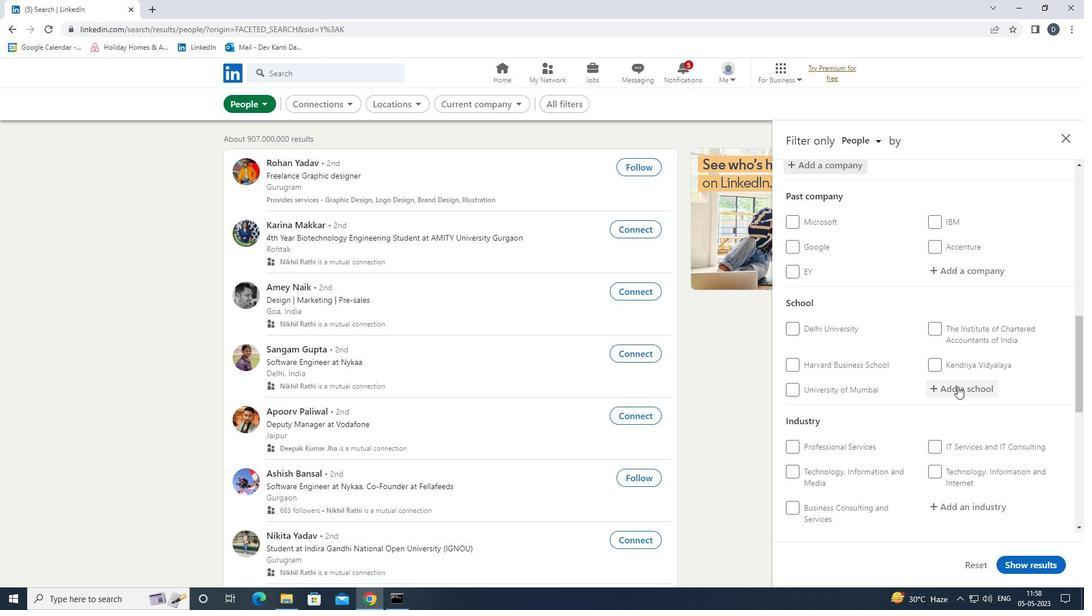 
Action: Key pressed <Key.shift><Key.shift><Key.shift><Key.shift><Key.shift><Key.shift><Key.shift><Key.shift><Key.shift><Key.shift><Key.shift><Key.shift><Key.shift><Key.shift><Key.shift><Key.shift><Key.shift><Key.shift><Key.shift><Key.shift><Key.shift><Key.shift><Key.shift><Key.shift><Key.shift><Key.shift><Key.shift><Key.shift>HEMWATI<Key.space><Key.shift><Key.shift><Key.shift><Key.shift><Key.shift><Key.shift><Key.shift><Key.shift><Key.shift><Key.shift><Key.shift><Key.shift><Key.shift><Key.shift><Key.shift><Key.shift><Key.shift><Key.shift><Key.shift>NANDAN<Key.space><Key.shift>BAHUNGU<Key.backspace><Key.backspace><Key.backspace>GUNA<Key.space><Key.down><Key.enter>
Screenshot: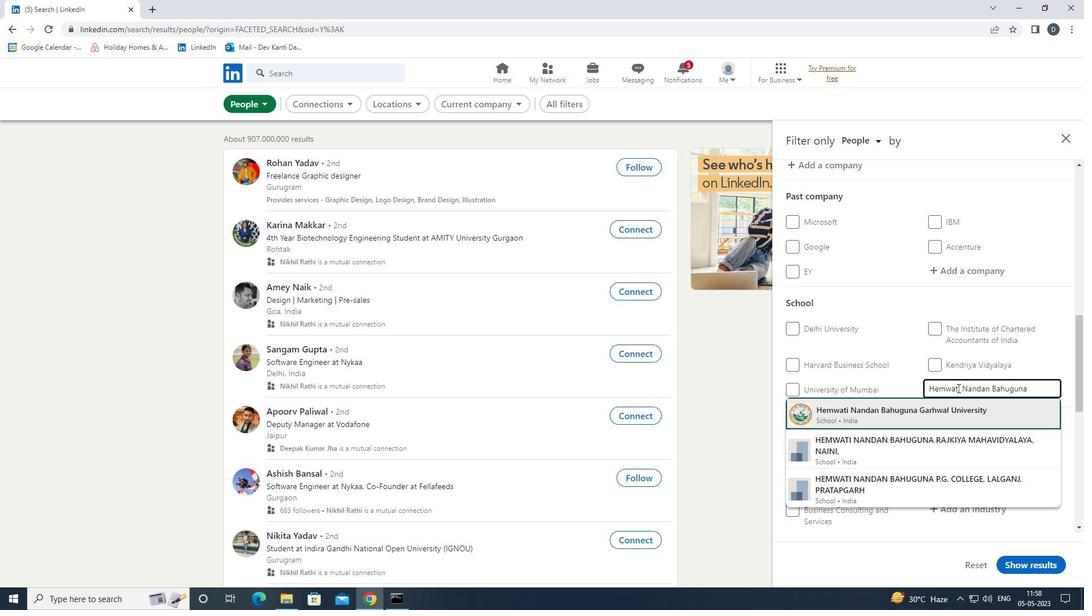 
Action: Mouse scrolled (958, 387) with delta (0, 0)
Screenshot: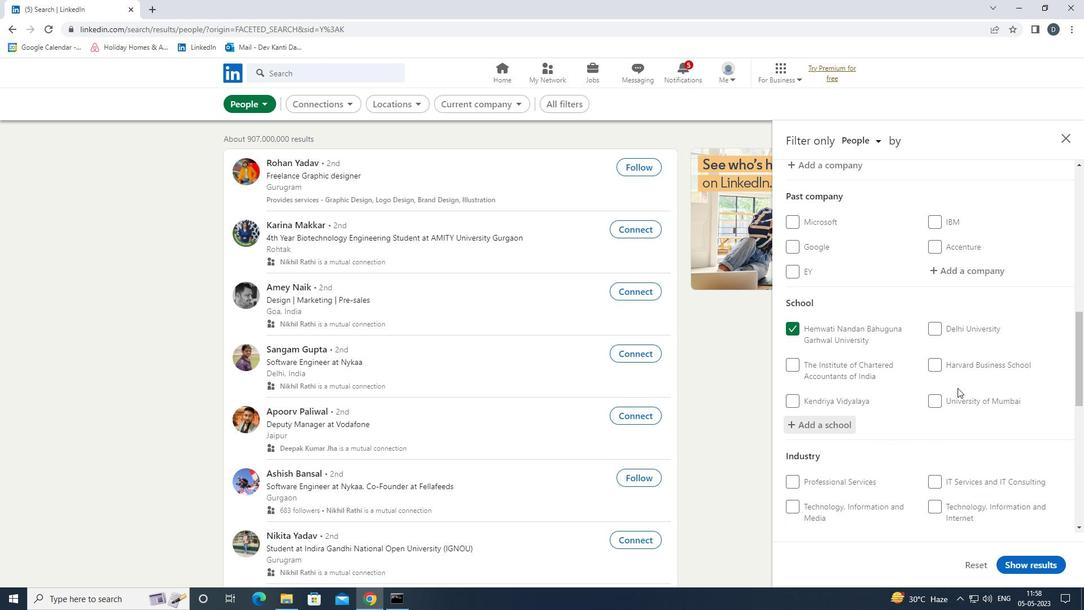 
Action: Mouse scrolled (958, 387) with delta (0, 0)
Screenshot: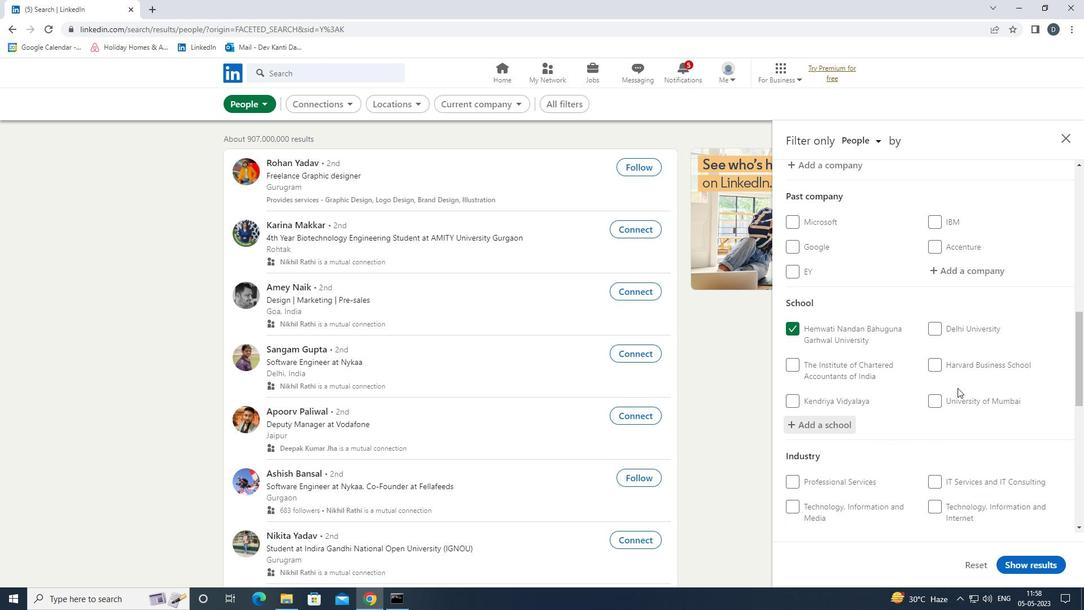 
Action: Mouse scrolled (958, 387) with delta (0, 0)
Screenshot: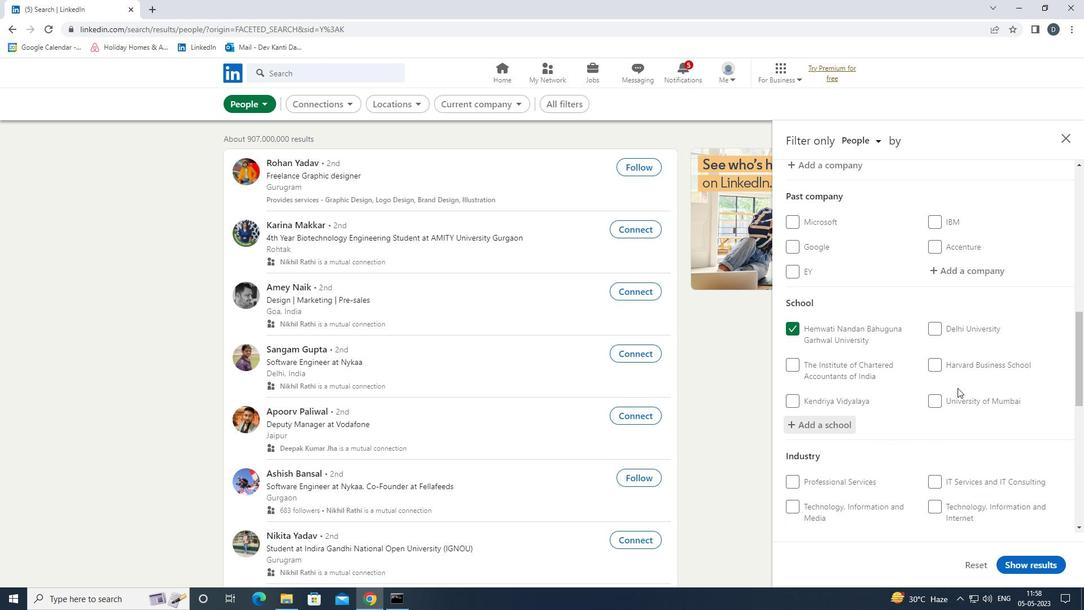 
Action: Mouse moved to (966, 372)
Screenshot: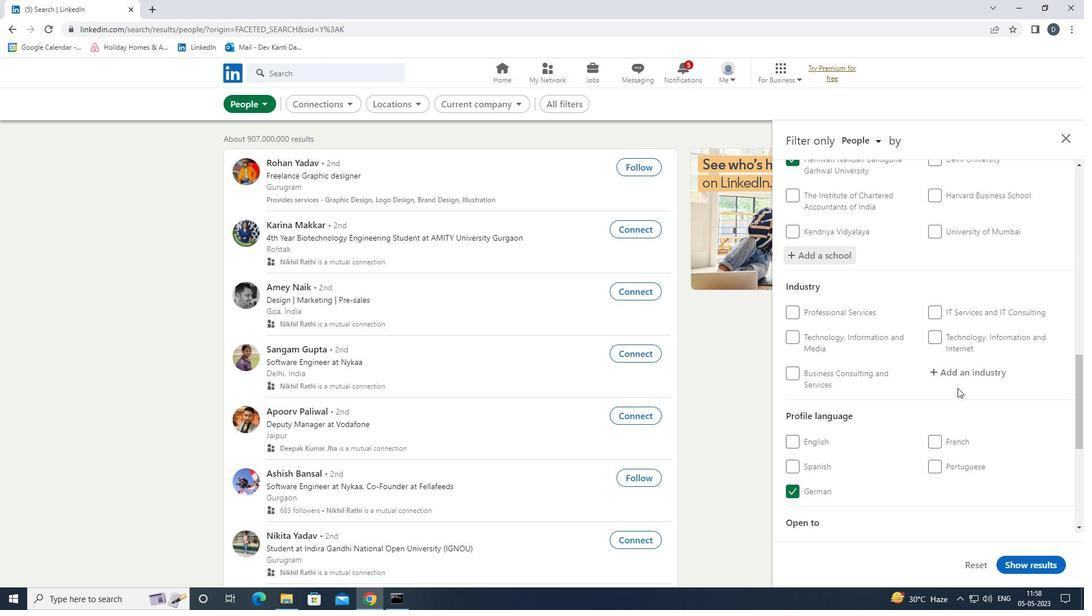 
Action: Mouse pressed left at (966, 372)
Screenshot: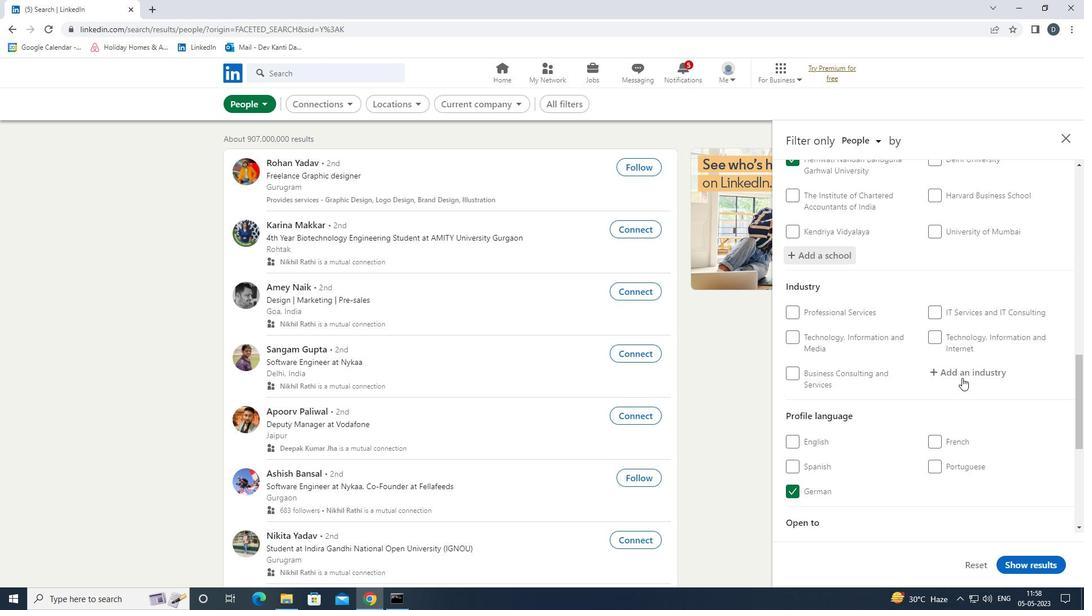 
Action: Key pressed <Key.shift><Key.shift><Key.shift><Key.shift><Key.shift><Key.shift><Key.shift><Key.shift><Key.shift><Key.shift><Key.shift>WHOLESALE<Key.space><Key.shift>COMPUTER<Key.down><Key.enter>
Screenshot: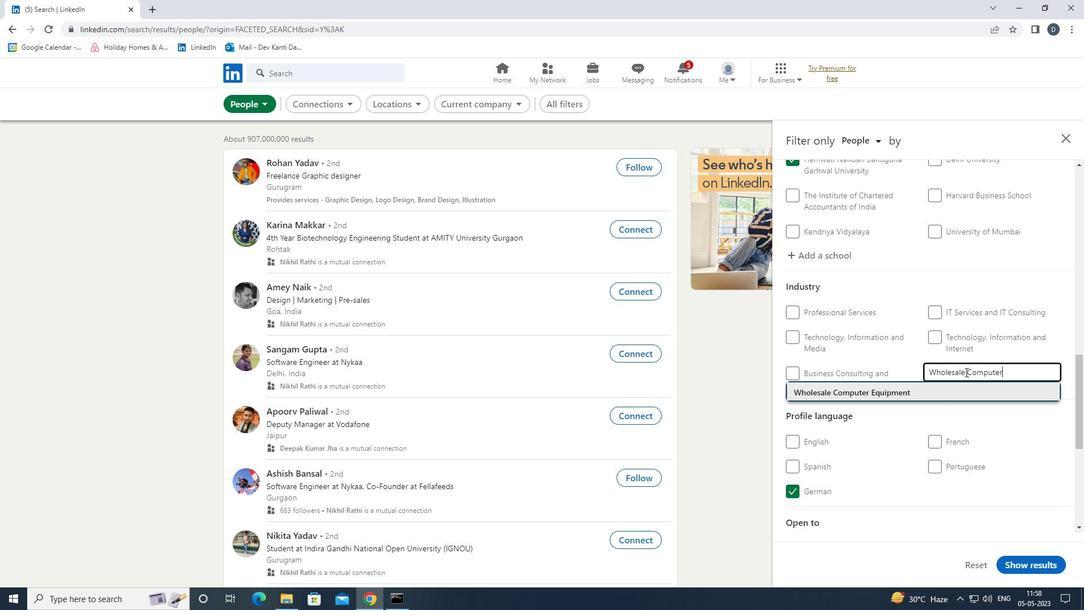 
Action: Mouse scrolled (966, 371) with delta (0, 0)
Screenshot: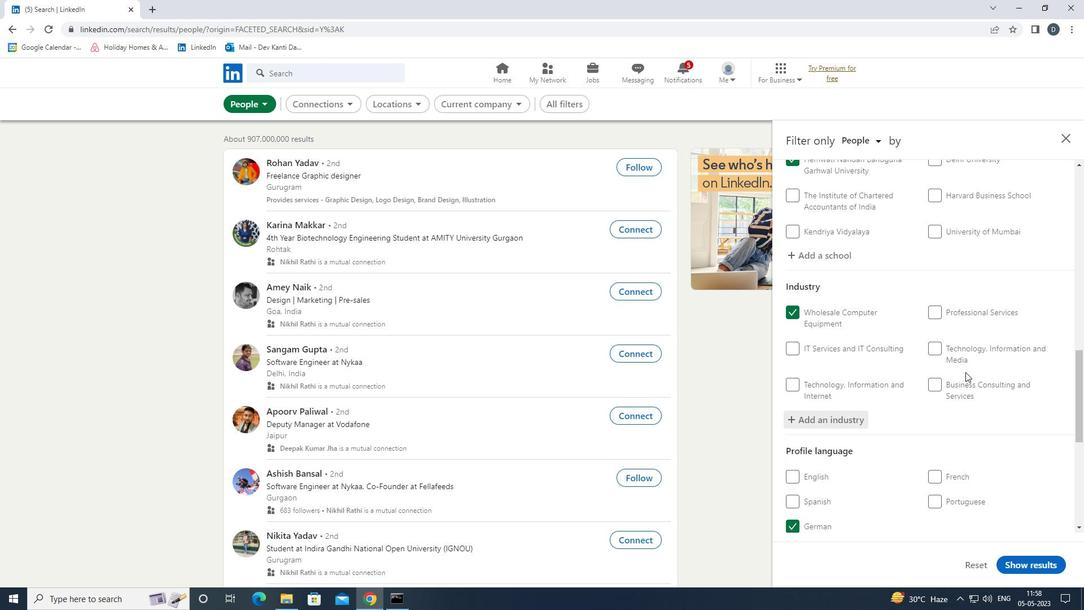 
Action: Mouse scrolled (966, 371) with delta (0, 0)
Screenshot: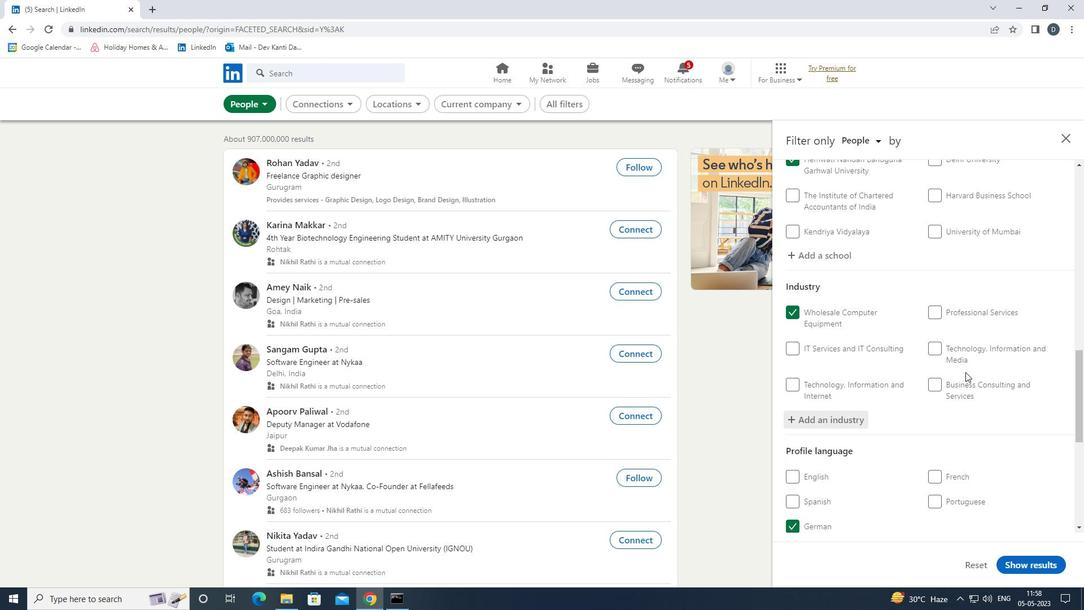 
Action: Mouse scrolled (966, 371) with delta (0, 0)
Screenshot: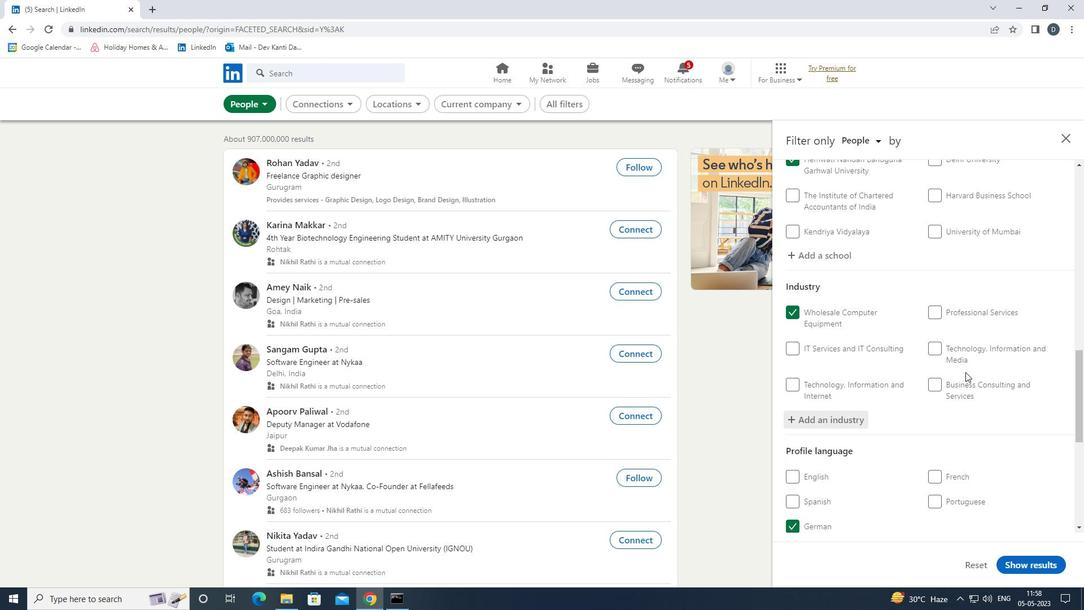 
Action: Mouse scrolled (966, 371) with delta (0, 0)
Screenshot: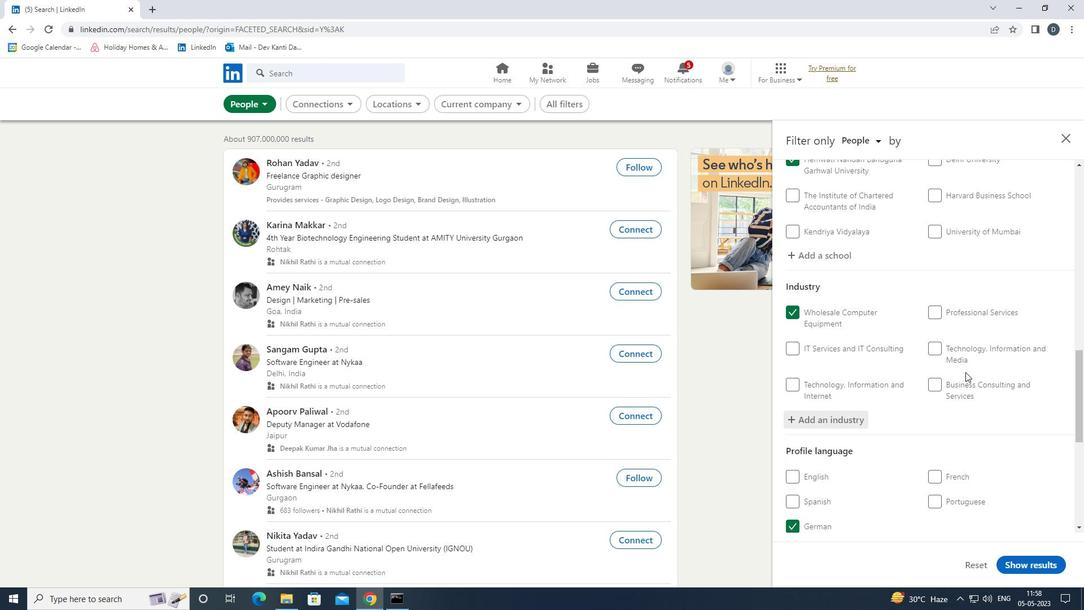 
Action: Mouse scrolled (966, 371) with delta (0, 0)
Screenshot: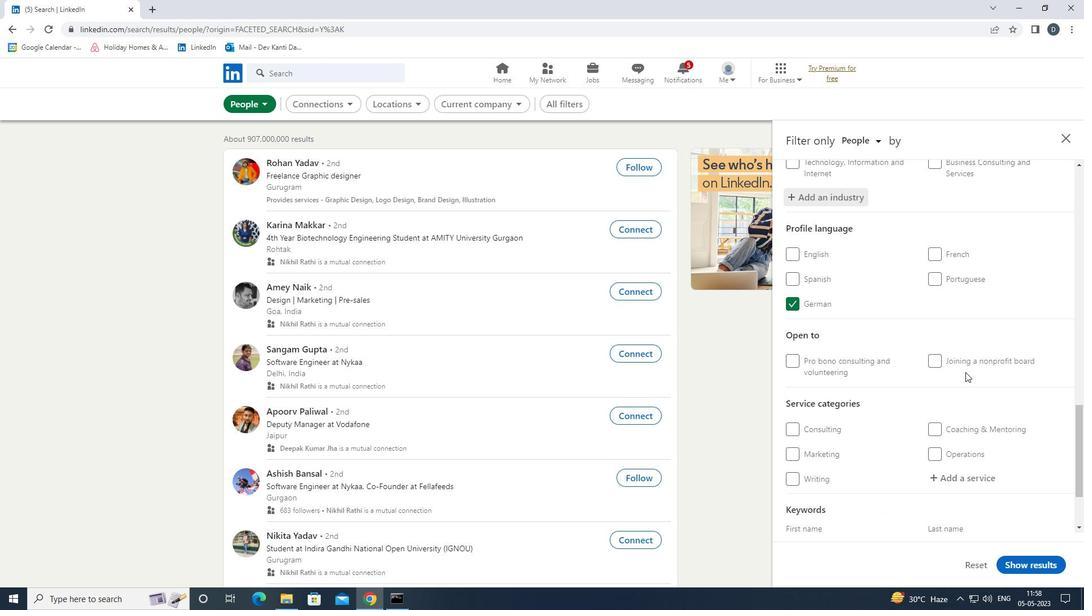 
Action: Mouse moved to (963, 415)
Screenshot: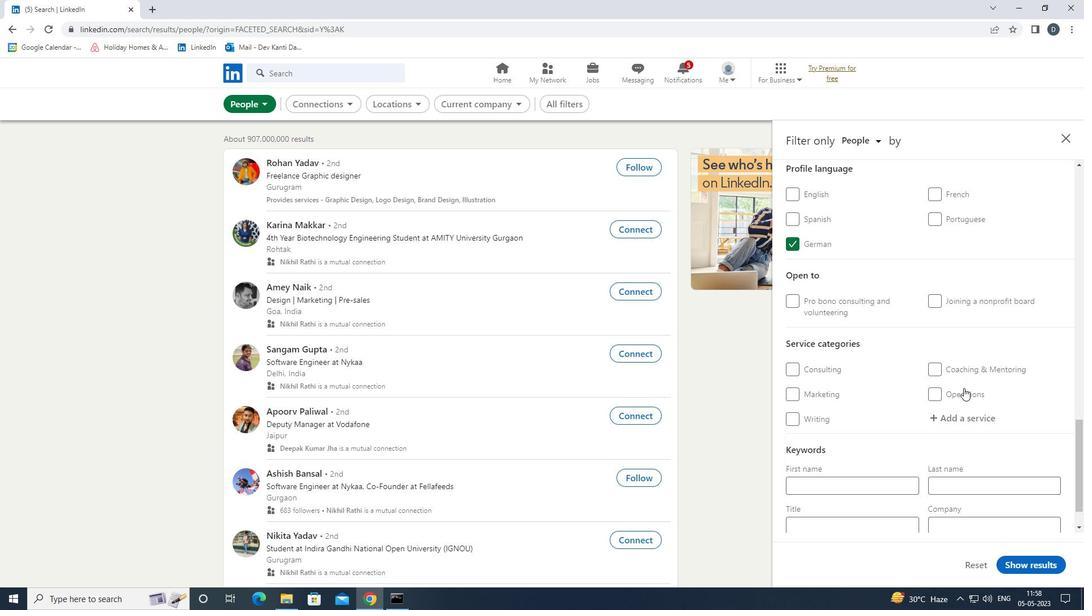 
Action: Mouse pressed left at (963, 415)
Screenshot: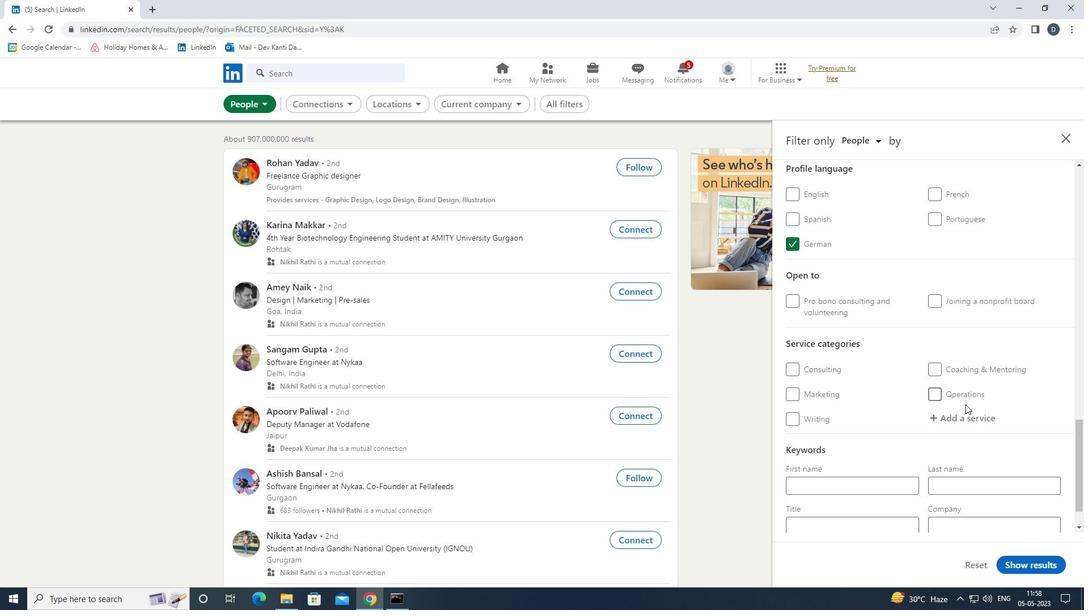 
Action: Key pressed <Key.shift><Key.shift><Key.shift><Key.shift><Key.shift><Key.shift><Key.shift><Key.shift><Key.shift><Key.shift><Key.shift><Key.shift><Key.shift><Key.shift>TELECOMMUNICATION<Key.down><Key.enter>
Screenshot: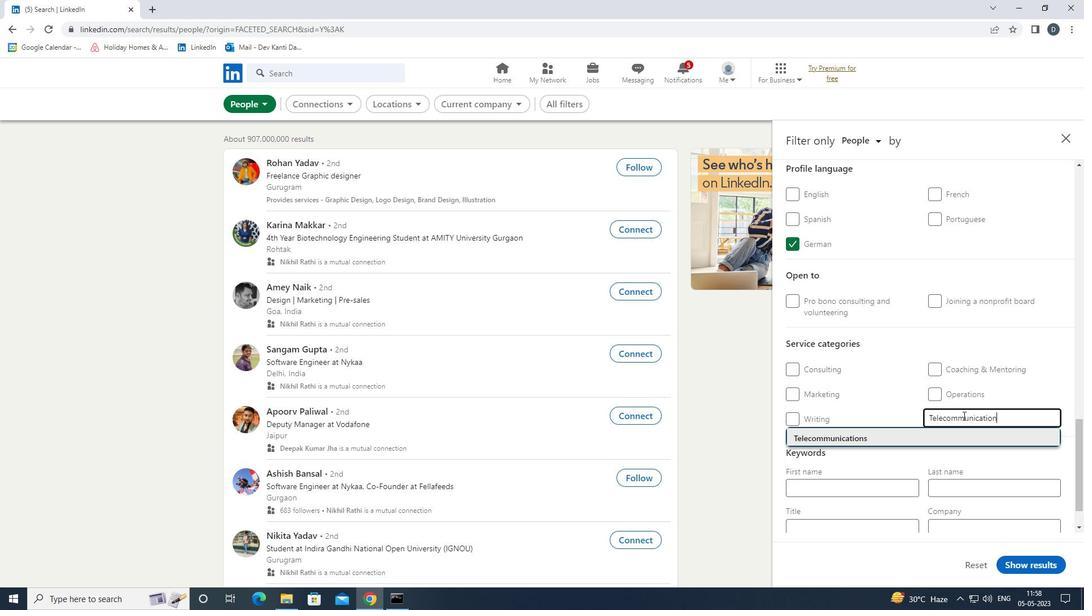 
Action: Mouse scrolled (963, 415) with delta (0, 0)
Screenshot: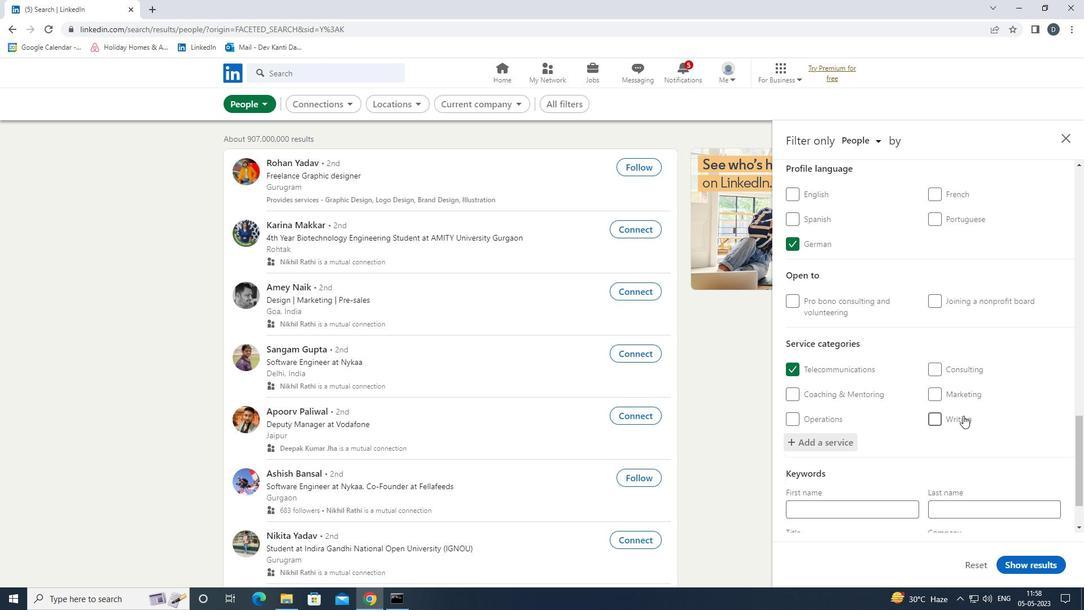 
Action: Mouse scrolled (963, 415) with delta (0, 0)
Screenshot: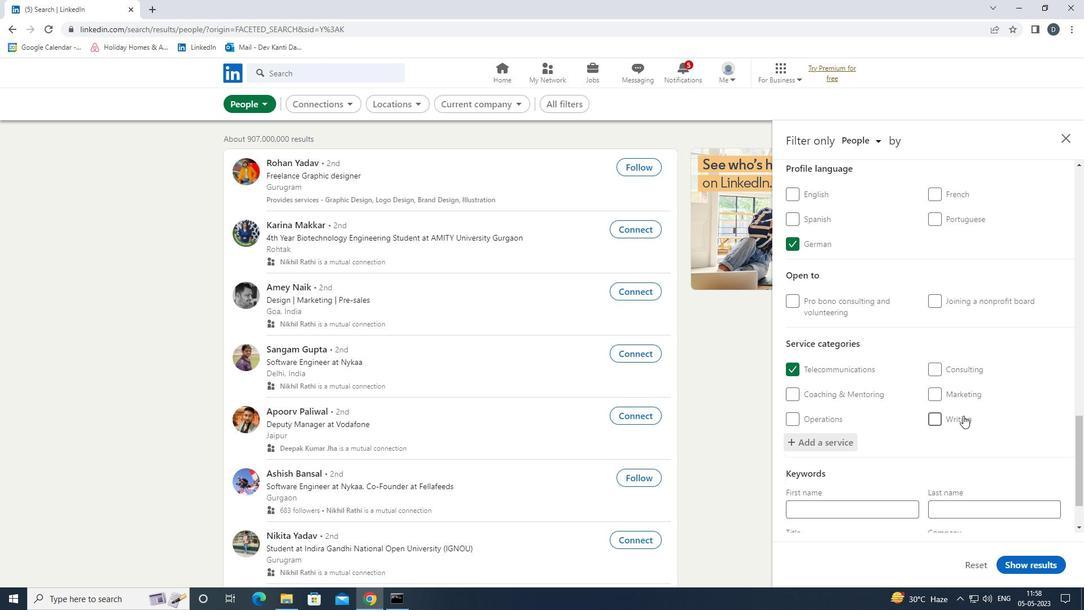 
Action: Mouse moved to (953, 427)
Screenshot: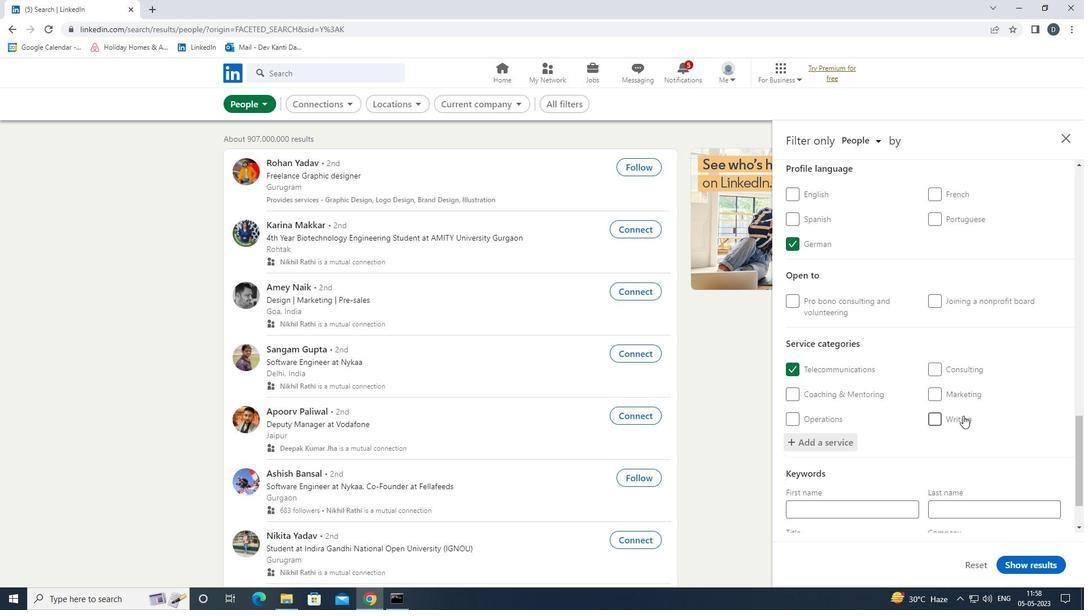 
Action: Mouse scrolled (953, 426) with delta (0, 0)
Screenshot: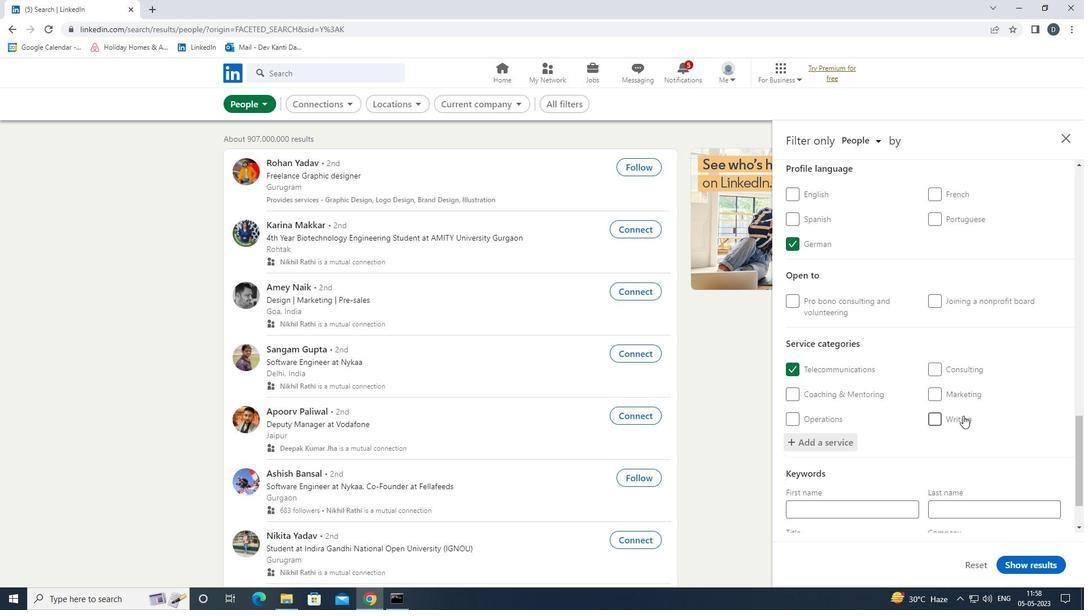 
Action: Mouse moved to (869, 494)
Screenshot: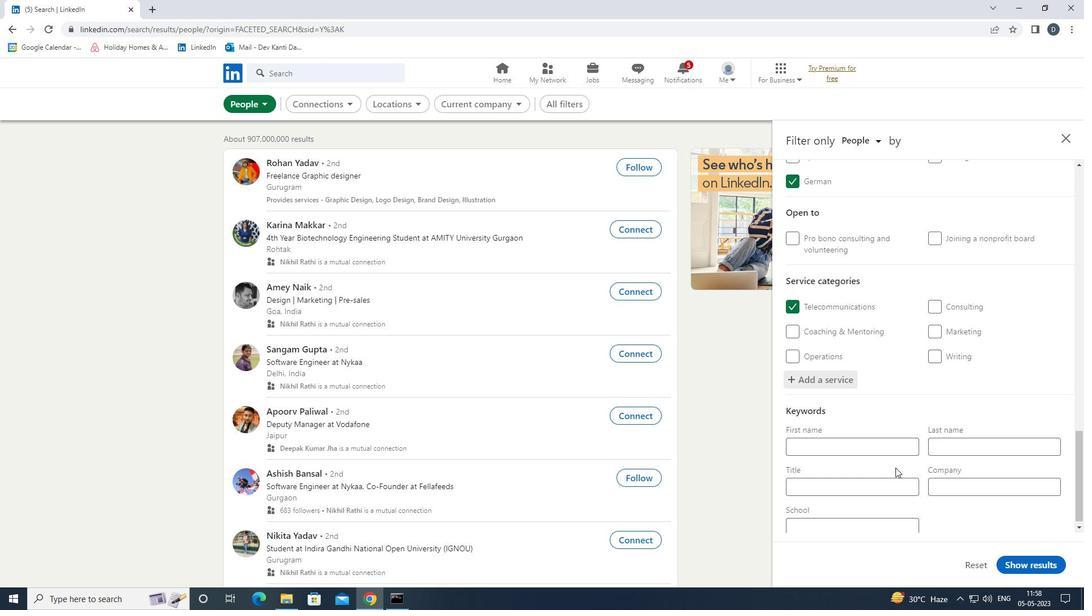 
Action: Mouse pressed left at (869, 494)
Screenshot: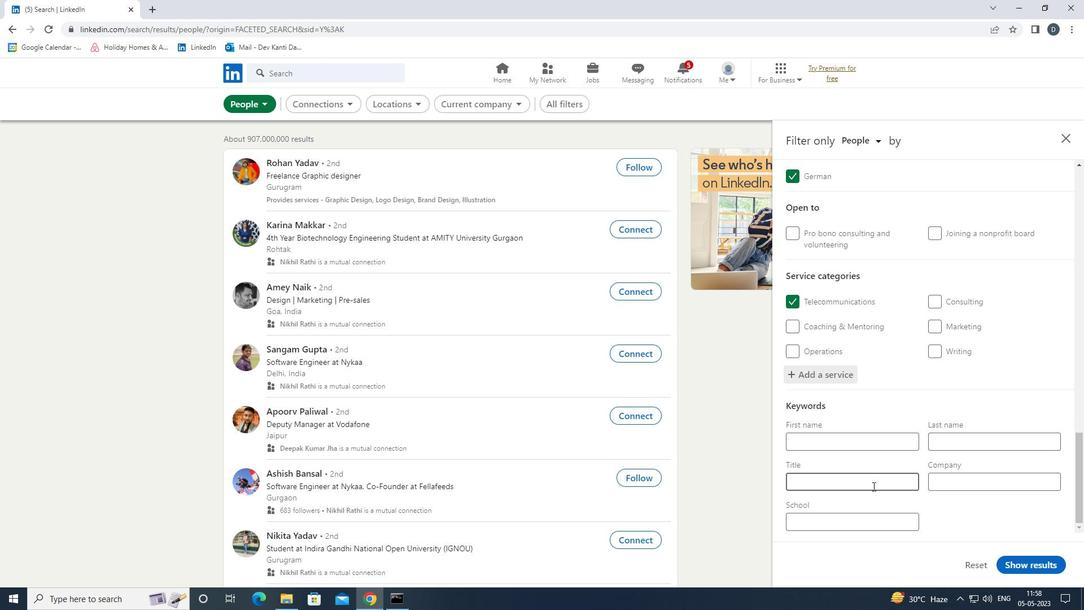 
Action: Mouse moved to (876, 483)
Screenshot: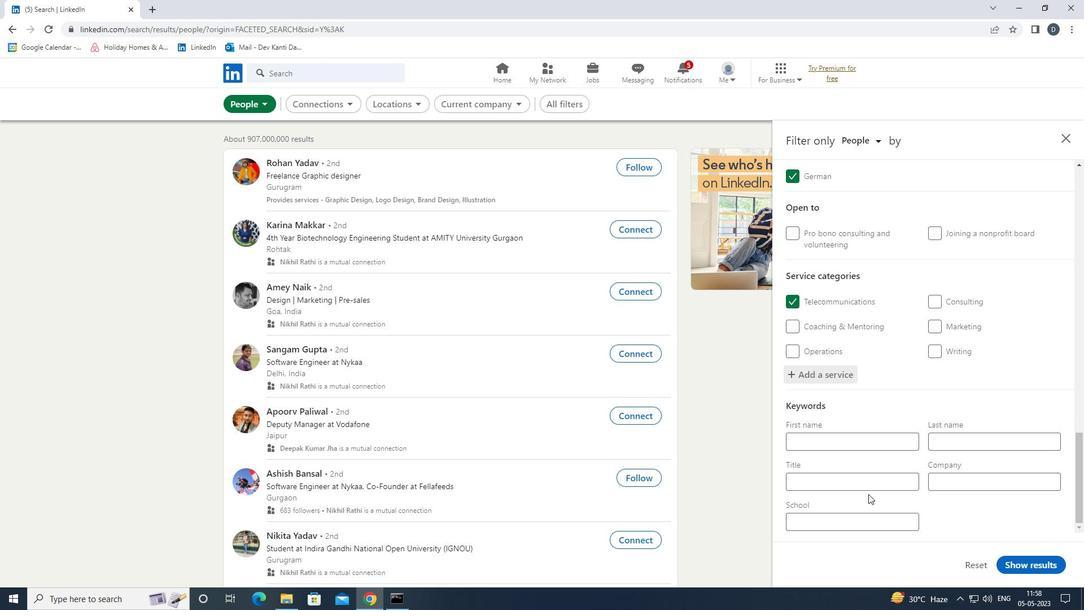 
Action: Mouse pressed left at (876, 483)
Screenshot: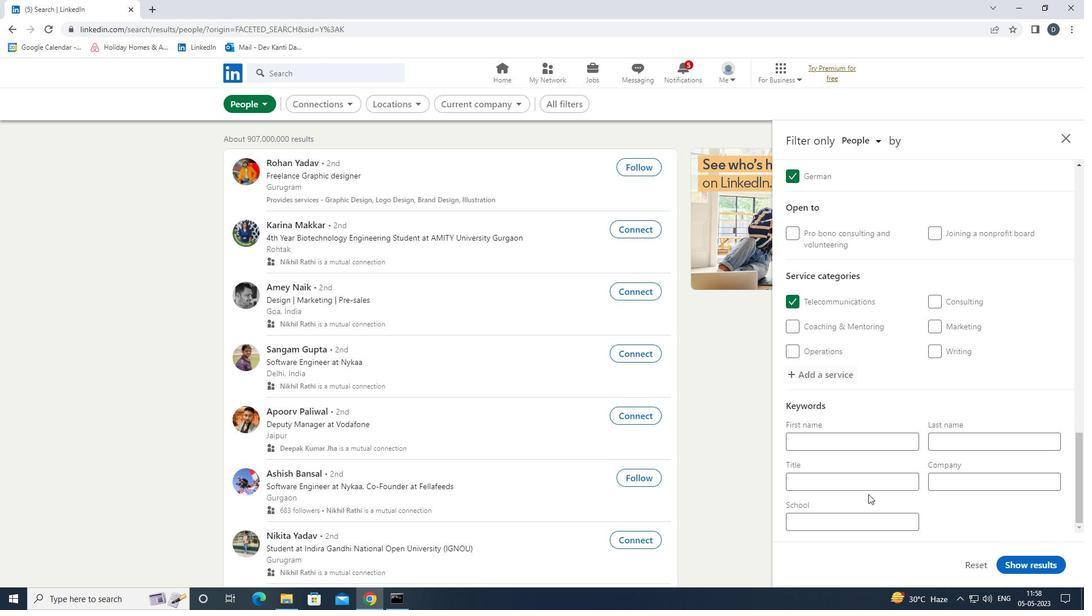 
Action: Key pressed <Key.shift>ARTIFICIAL<Key.space><Key.shift>INTELLIGENCE<Key.space><Key.shift><Key.shift><Key.shift>ENGINEER
Screenshot: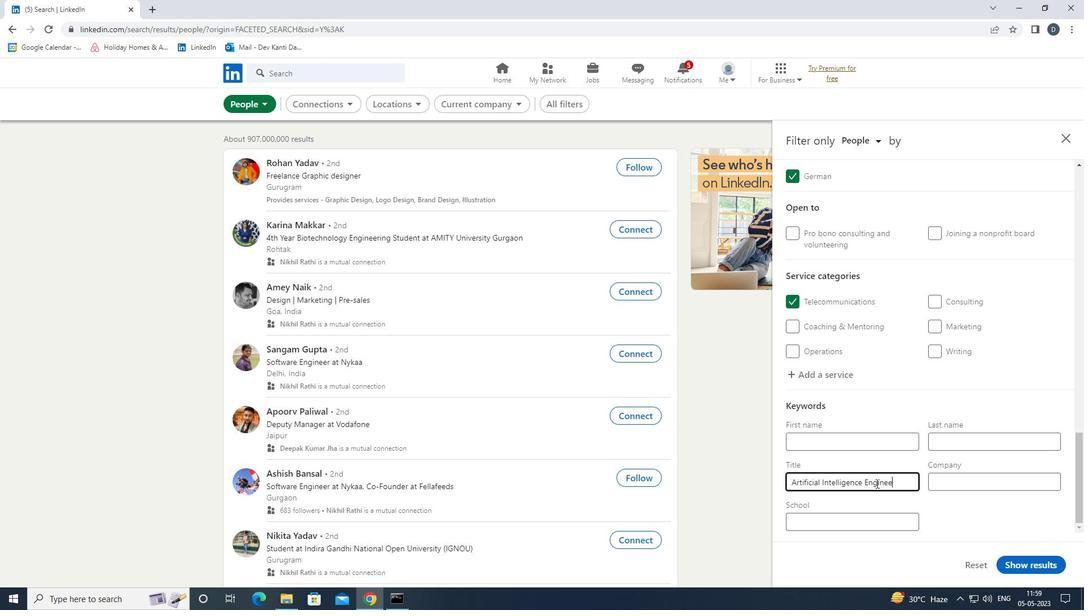 
Action: Mouse moved to (1016, 568)
Screenshot: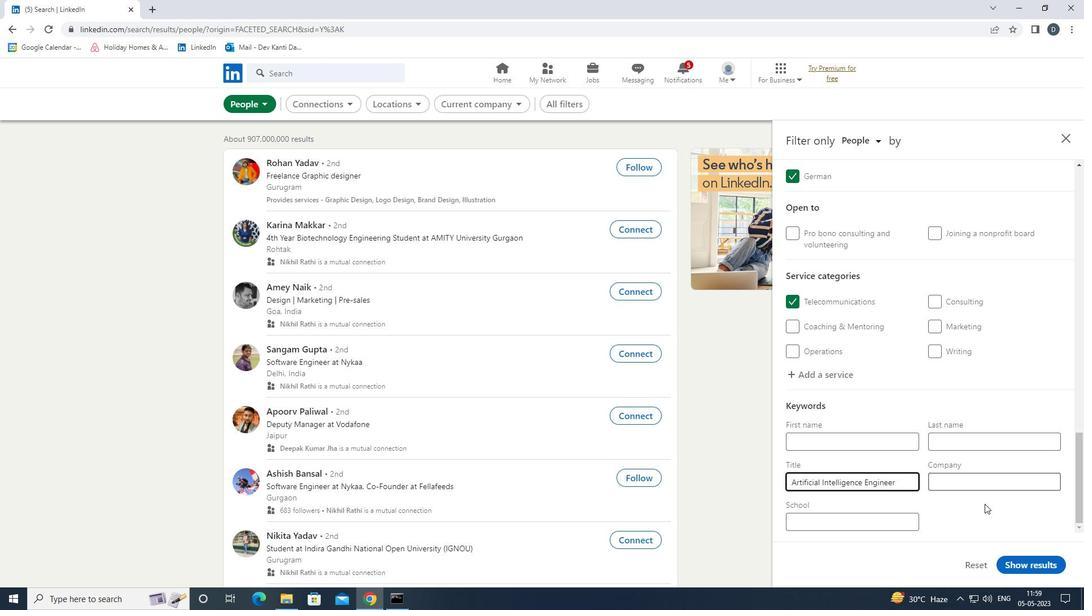 
Action: Mouse pressed left at (1016, 568)
Screenshot: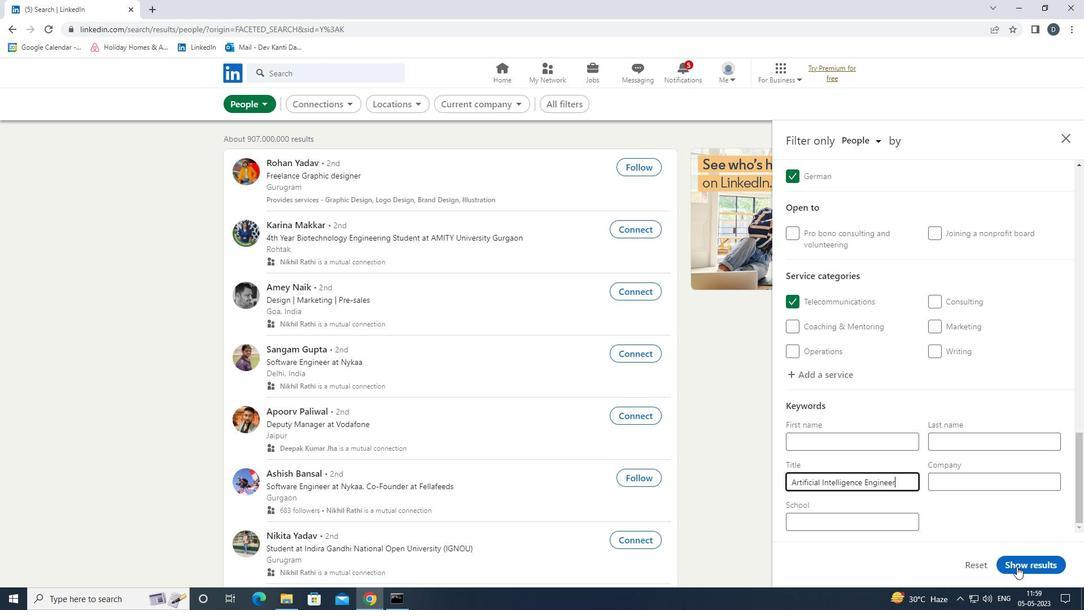
Action: Mouse moved to (970, 467)
Screenshot: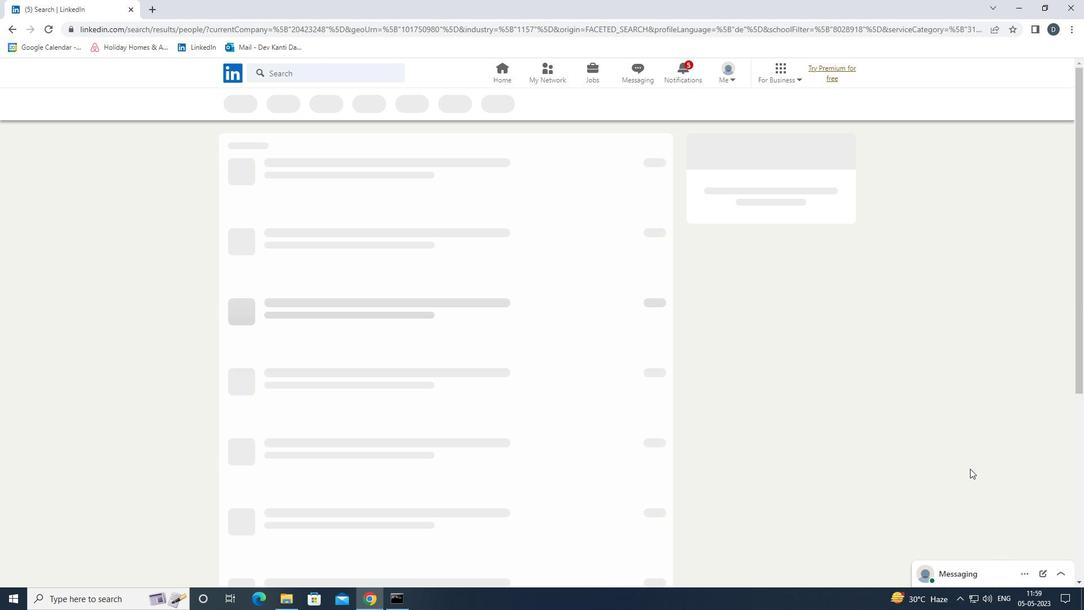 
